 Task: Explore the Street View of the Hollywood Sign in Los Angeles.
Action: Mouse moved to (95, 55)
Screenshot: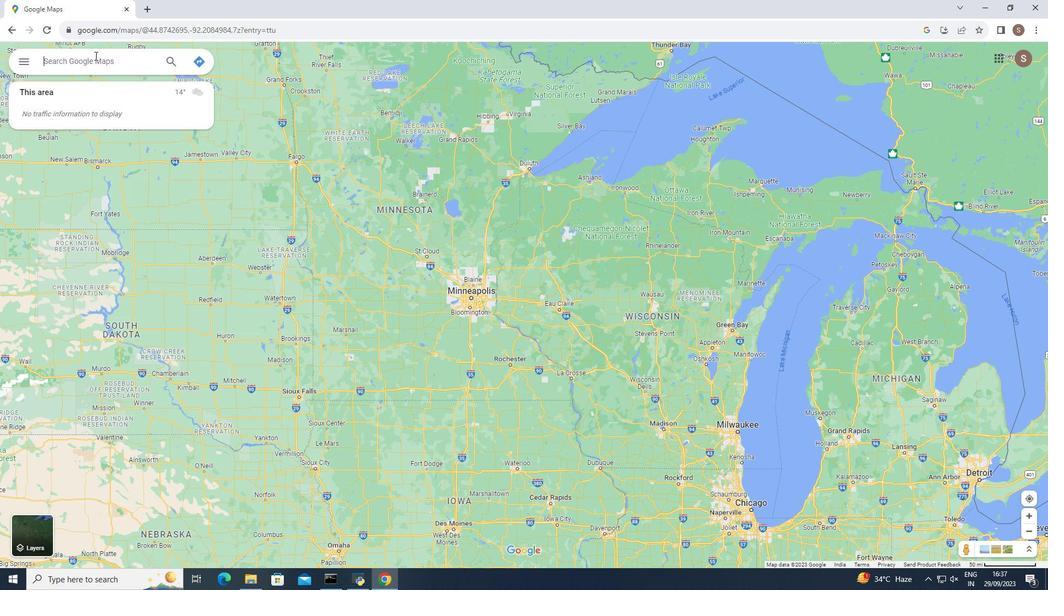 
Action: Mouse pressed left at (95, 55)
Screenshot: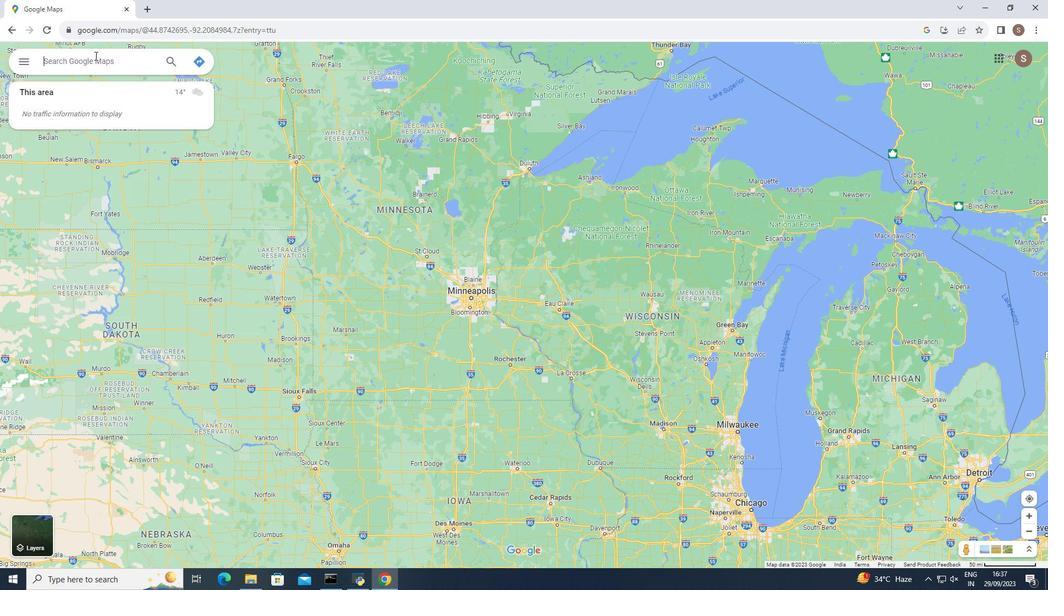 
Action: Mouse moved to (95, 55)
Screenshot: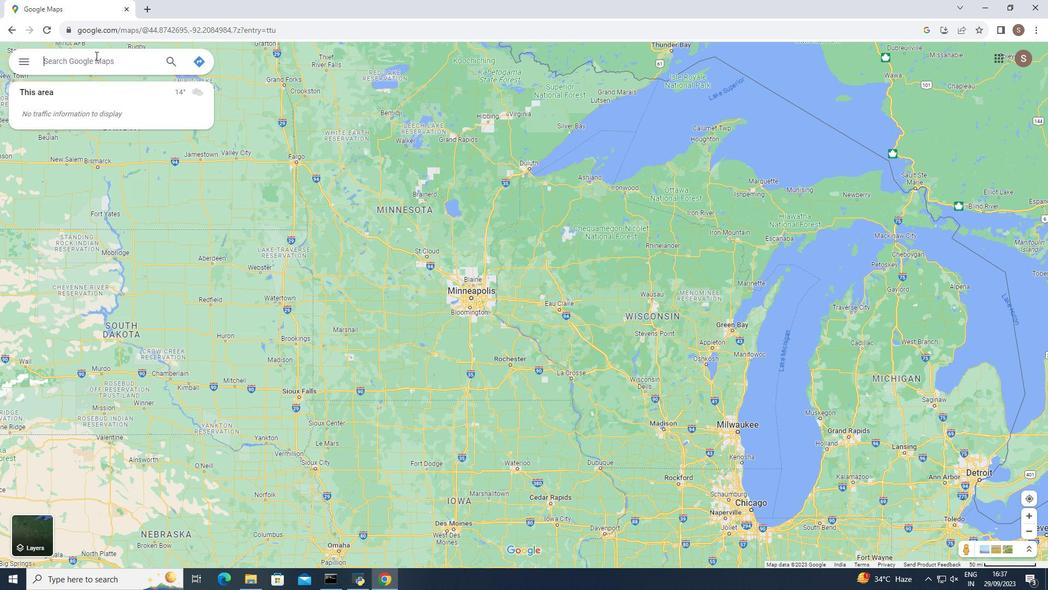 
Action: Key pressed lo<Key.backspace><Key.backspace>hollywood<Key.space>sign<Key.space>in<Key.space>los<Key.space>angeles
Screenshot: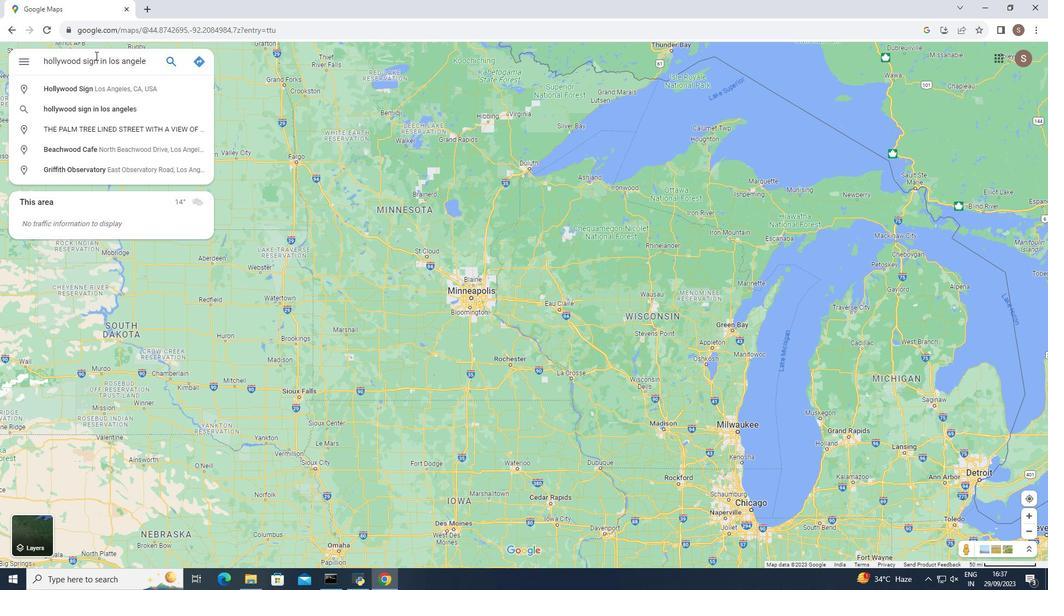
Action: Mouse moved to (120, 86)
Screenshot: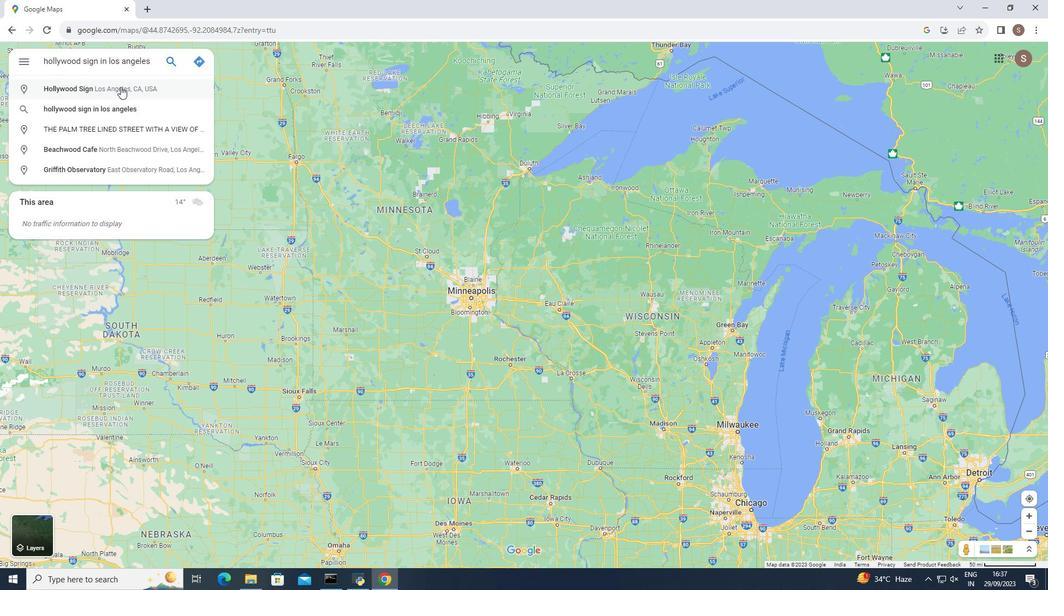 
Action: Mouse pressed left at (120, 86)
Screenshot: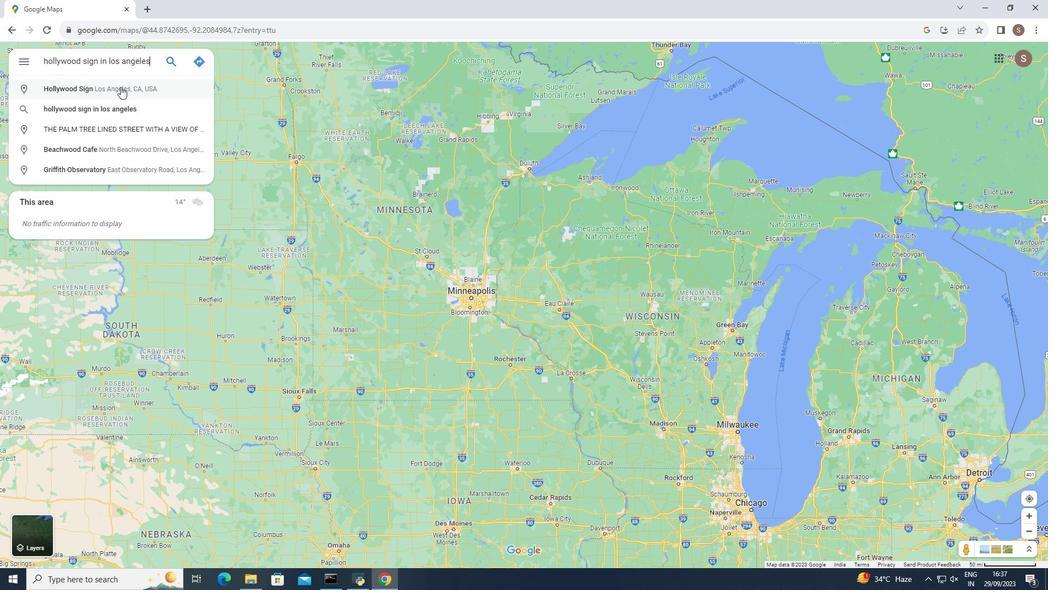
Action: Mouse moved to (254, 532)
Screenshot: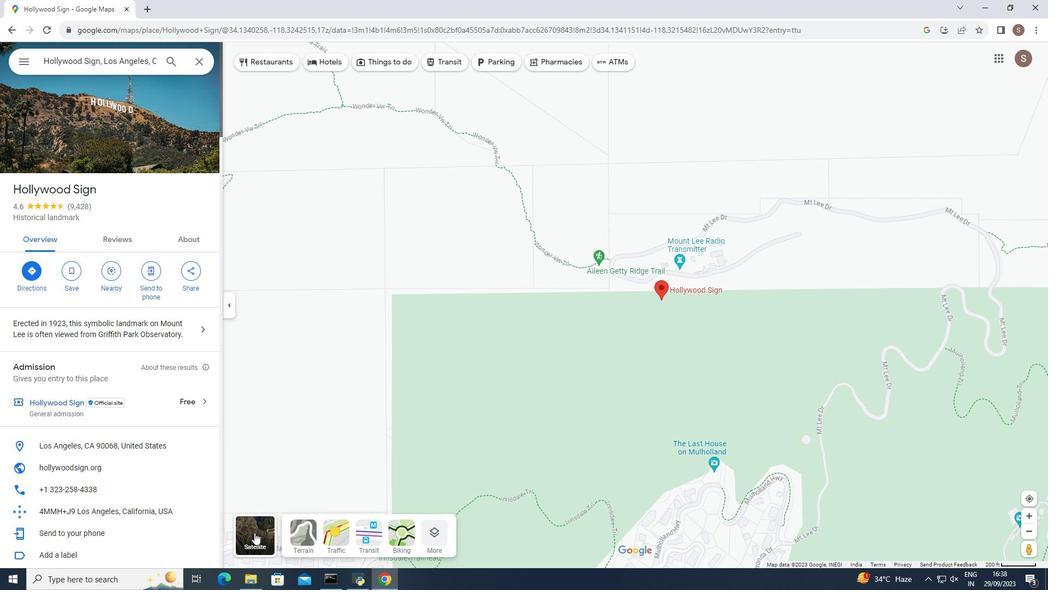 
Action: Mouse pressed left at (254, 532)
Screenshot: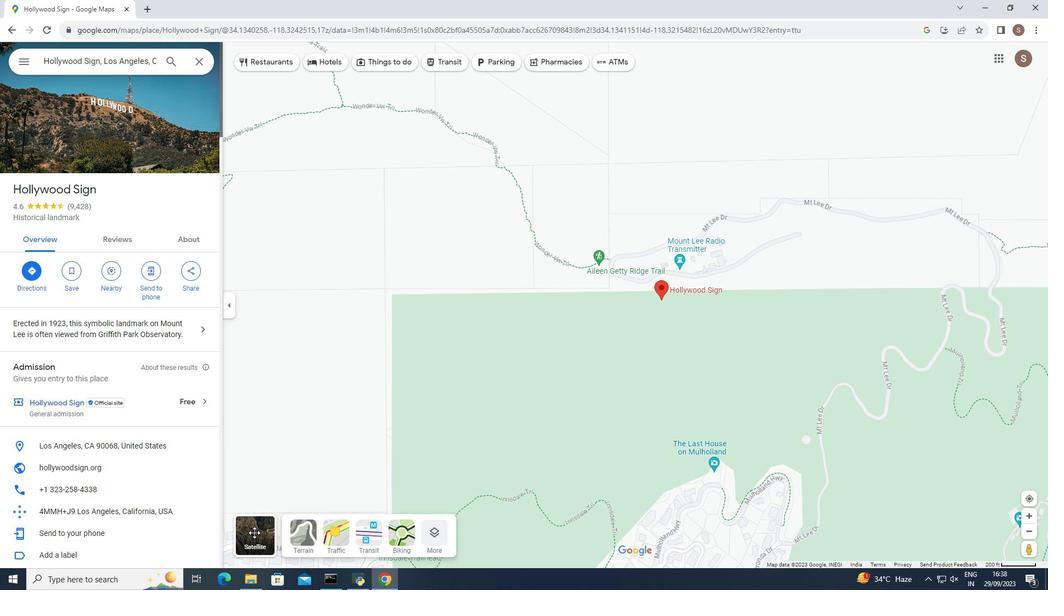 
Action: Mouse moved to (434, 531)
Screenshot: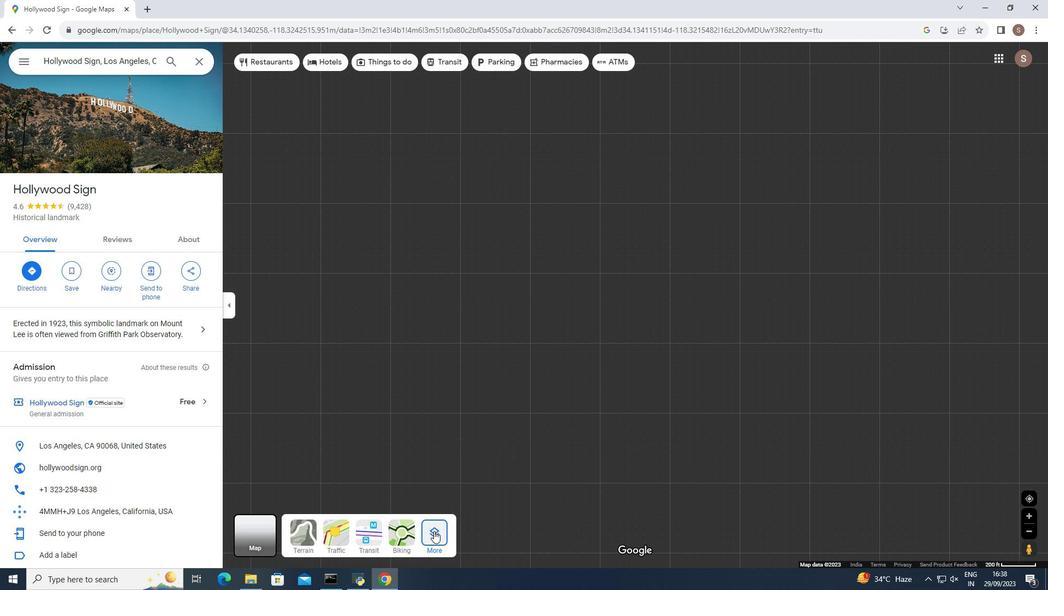 
Action: Mouse pressed left at (434, 531)
Screenshot: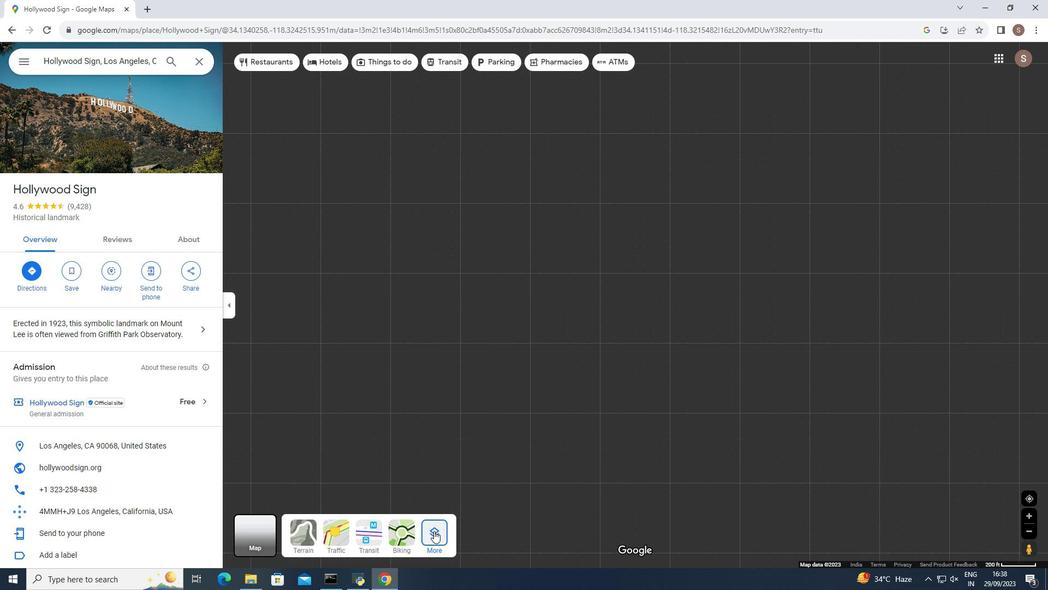 
Action: Mouse moved to (307, 305)
Screenshot: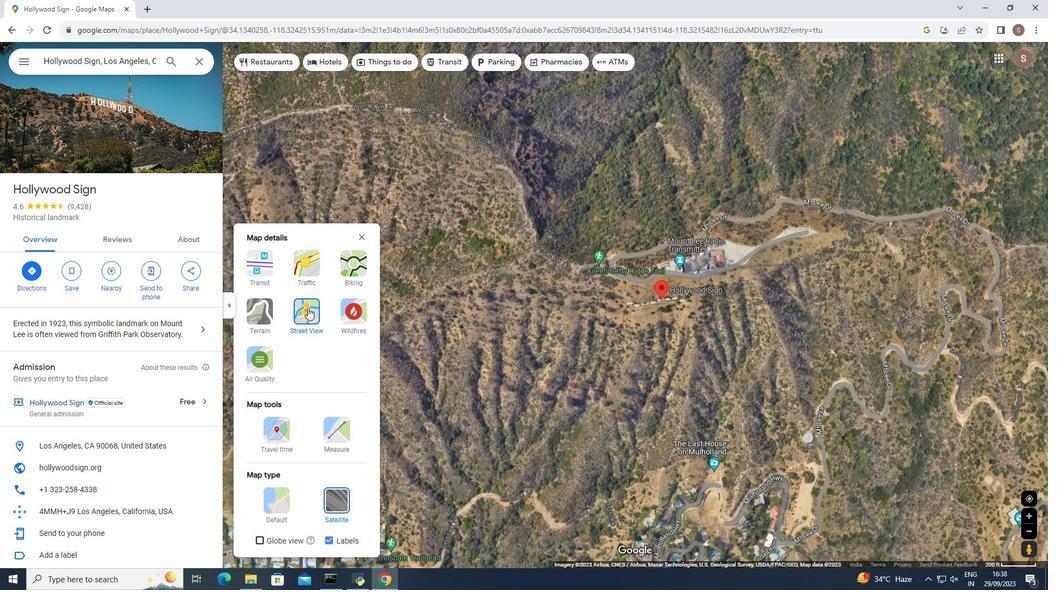 
Action: Mouse pressed left at (307, 305)
Screenshot: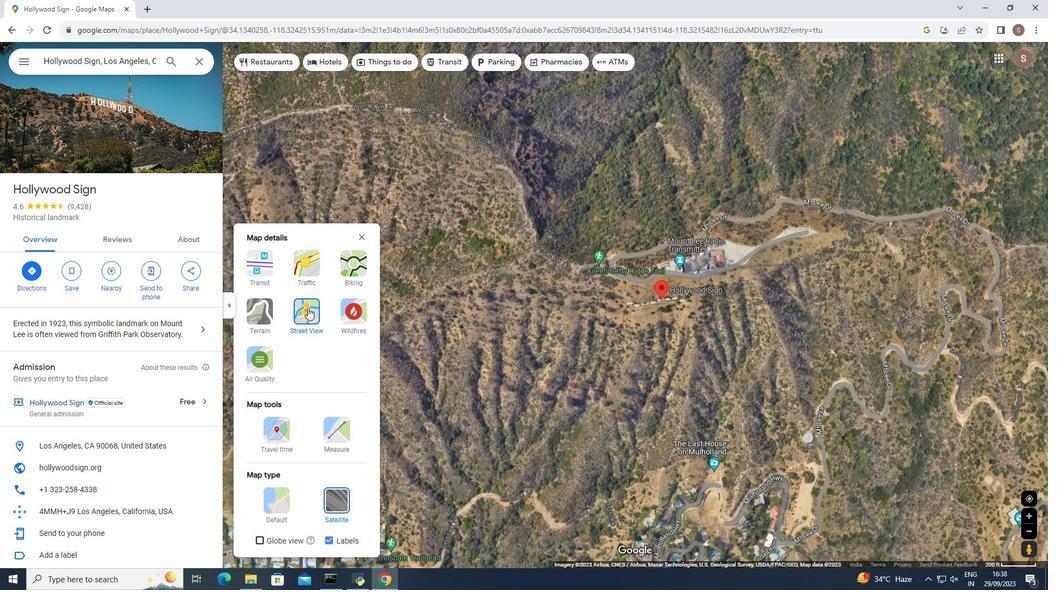 
Action: Mouse moved to (310, 307)
Screenshot: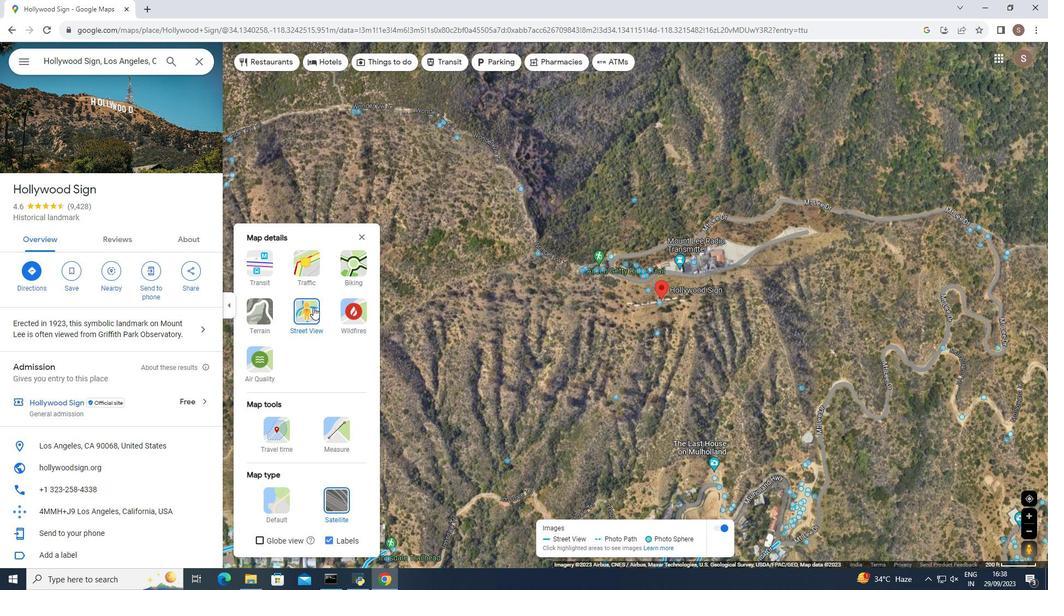 
Action: Mouse pressed left at (310, 307)
Screenshot: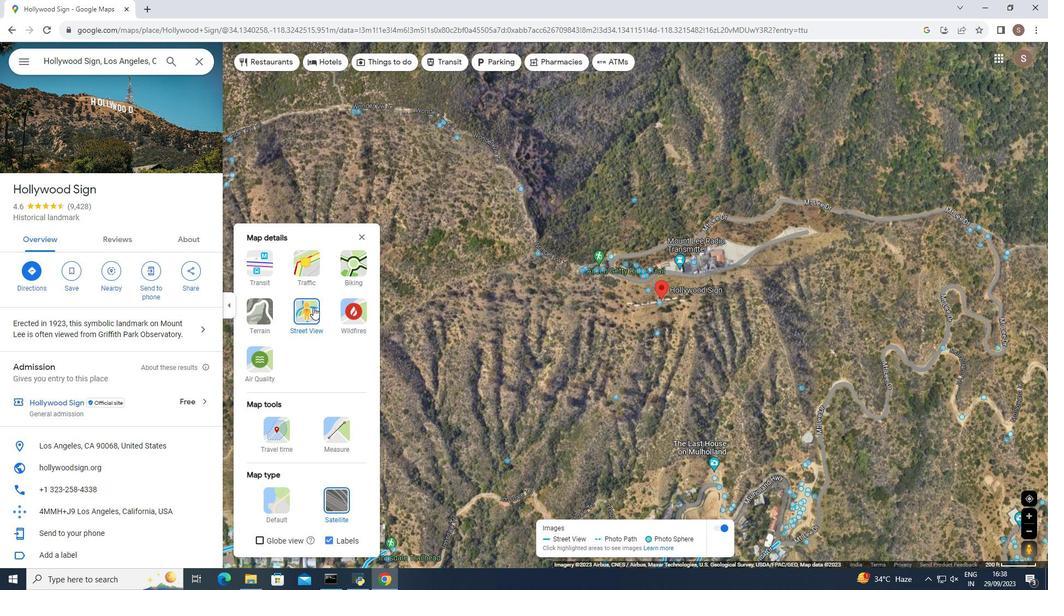 
Action: Mouse moved to (307, 311)
Screenshot: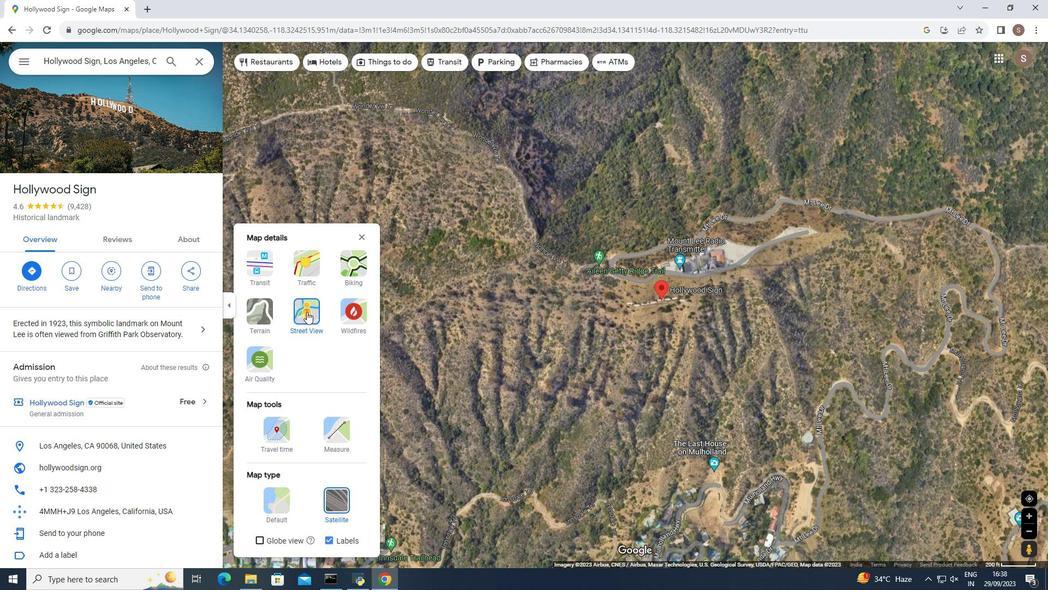 
Action: Mouse pressed left at (307, 311)
Screenshot: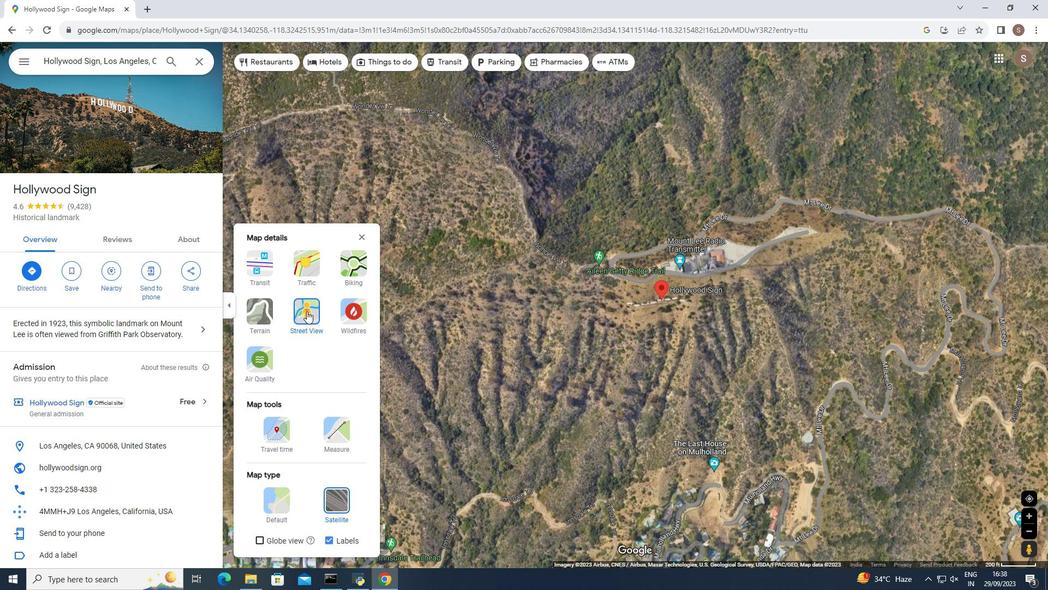 
Action: Mouse pressed left at (307, 311)
Screenshot: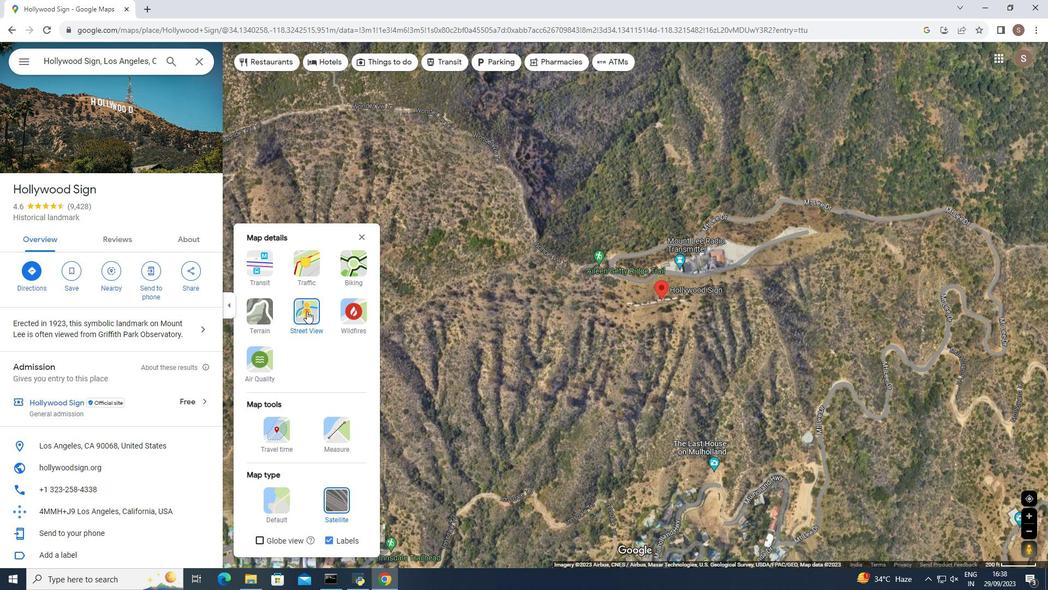 
Action: Mouse moved to (359, 233)
Screenshot: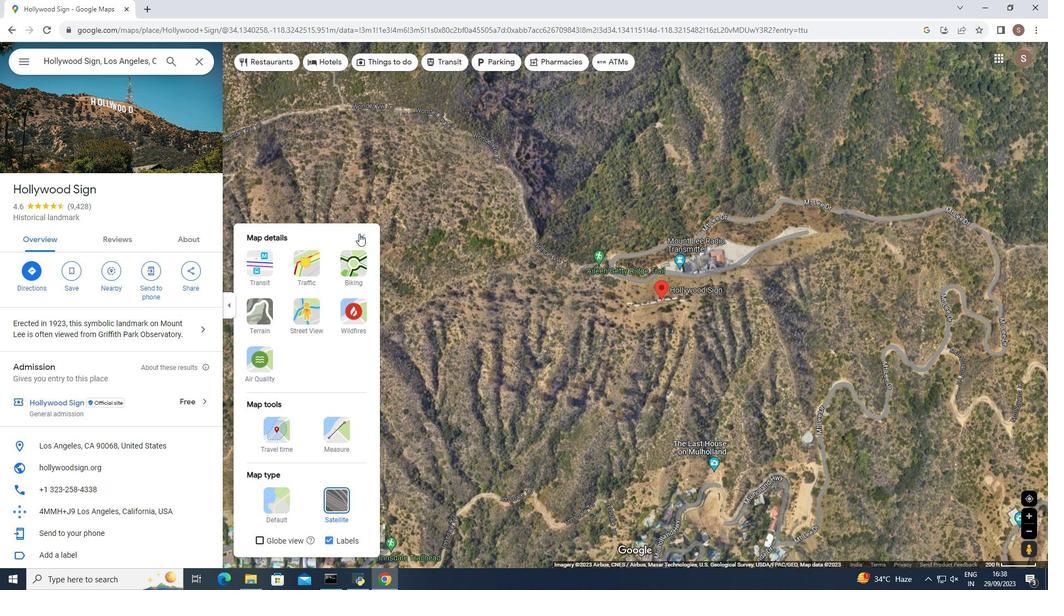 
Action: Mouse pressed left at (359, 233)
Screenshot: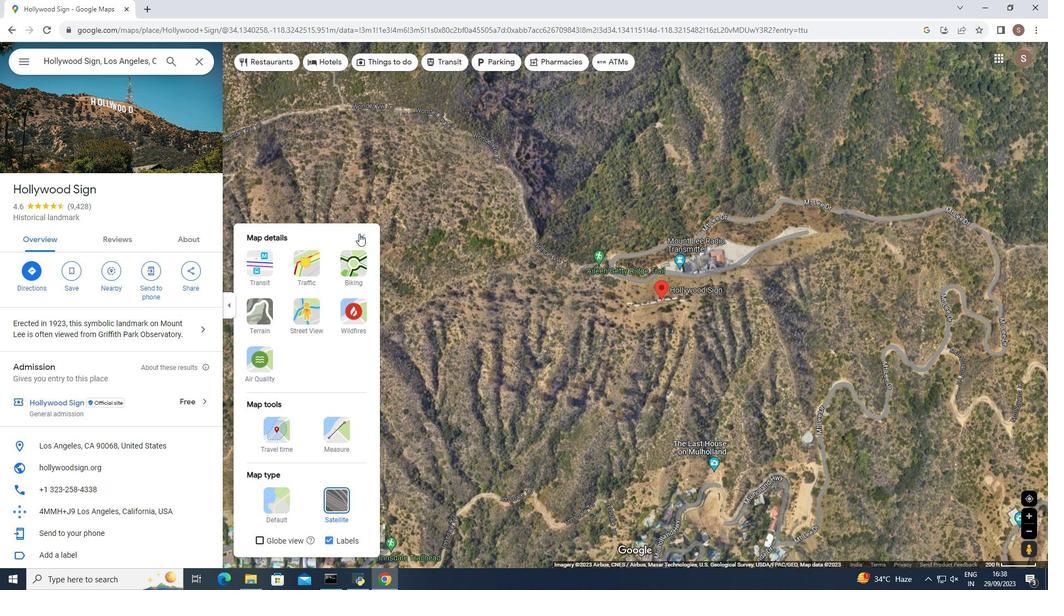 
Action: Mouse moved to (262, 529)
Screenshot: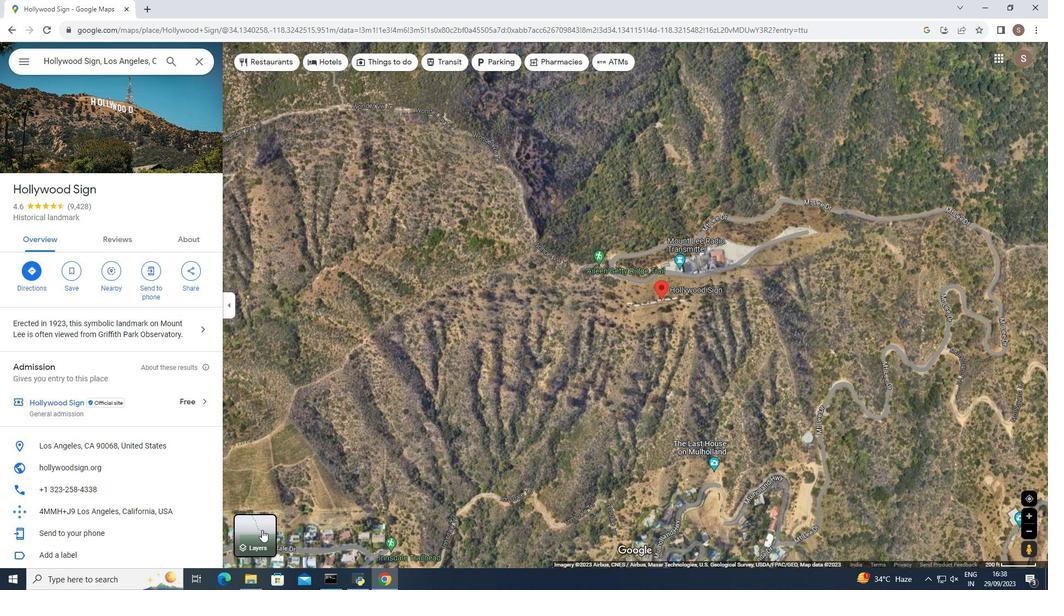 
Action: Mouse pressed left at (262, 529)
Screenshot: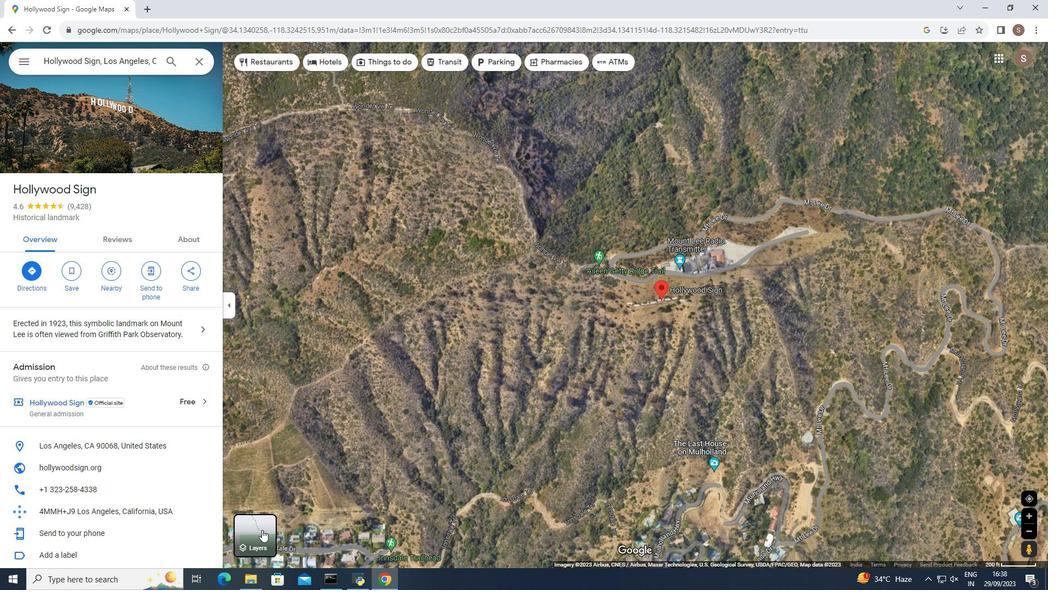 
Action: Mouse moved to (432, 532)
Screenshot: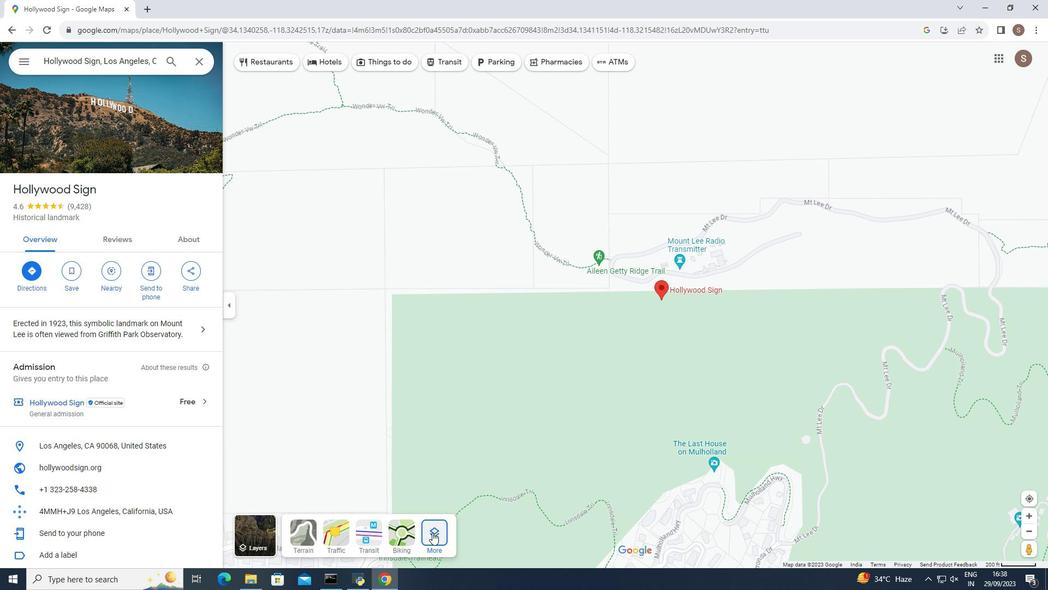 
Action: Mouse pressed left at (432, 532)
Screenshot: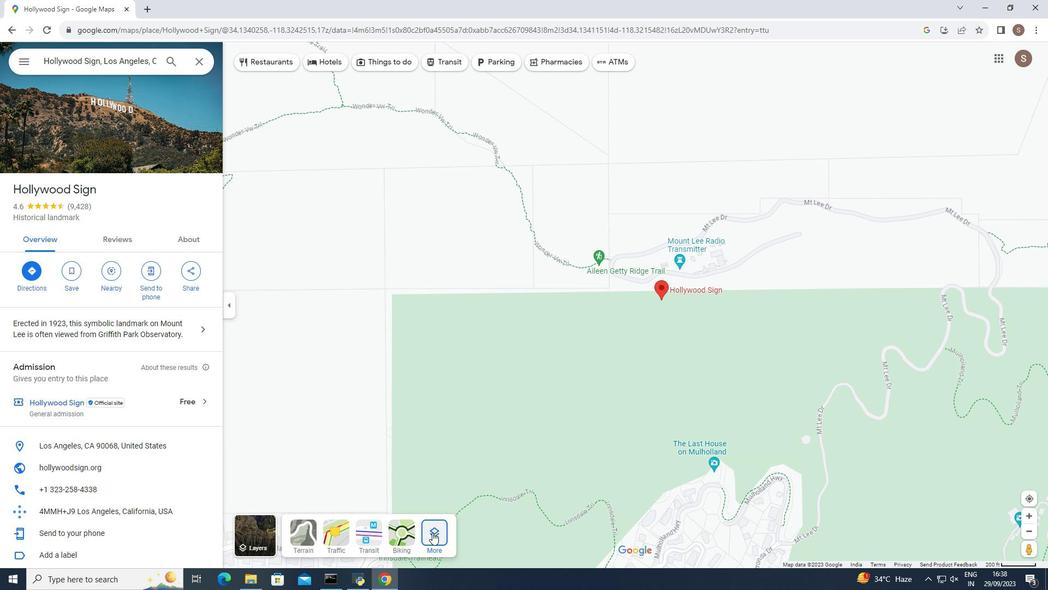 
Action: Mouse moved to (309, 314)
Screenshot: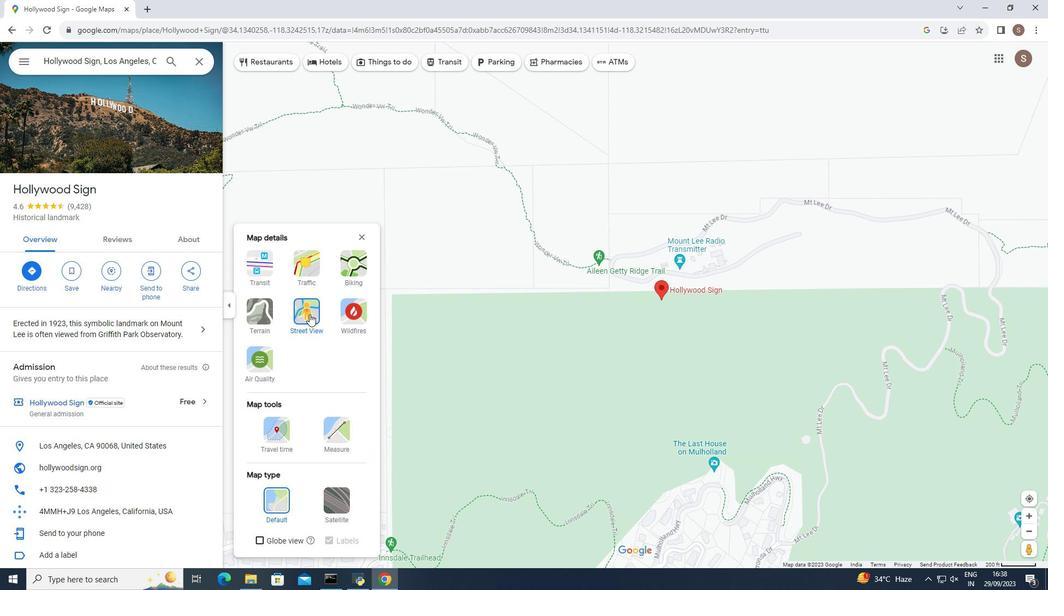 
Action: Mouse pressed left at (309, 314)
Screenshot: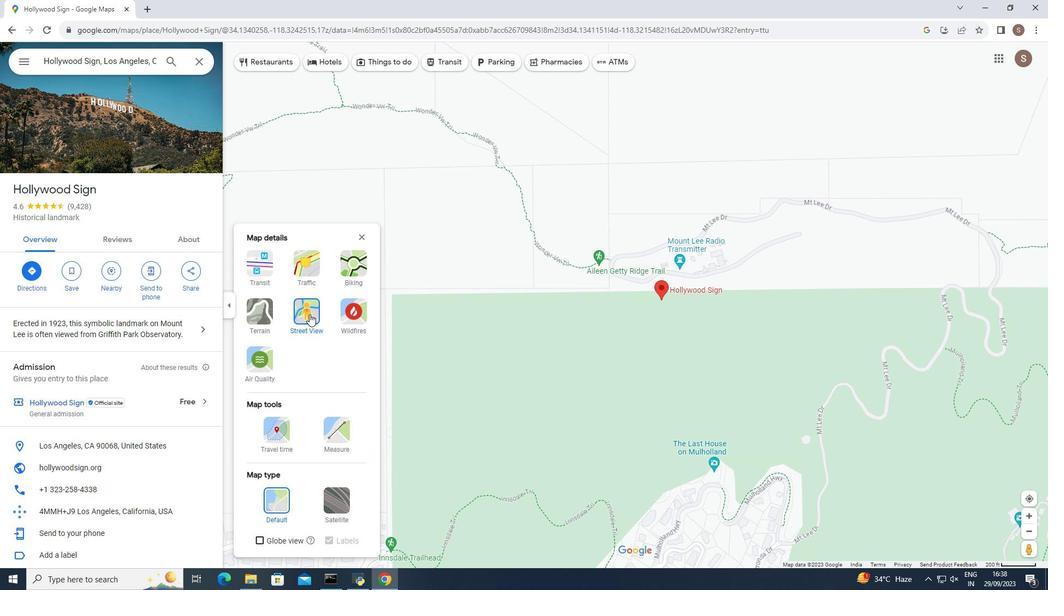 
Action: Mouse moved to (625, 300)
Screenshot: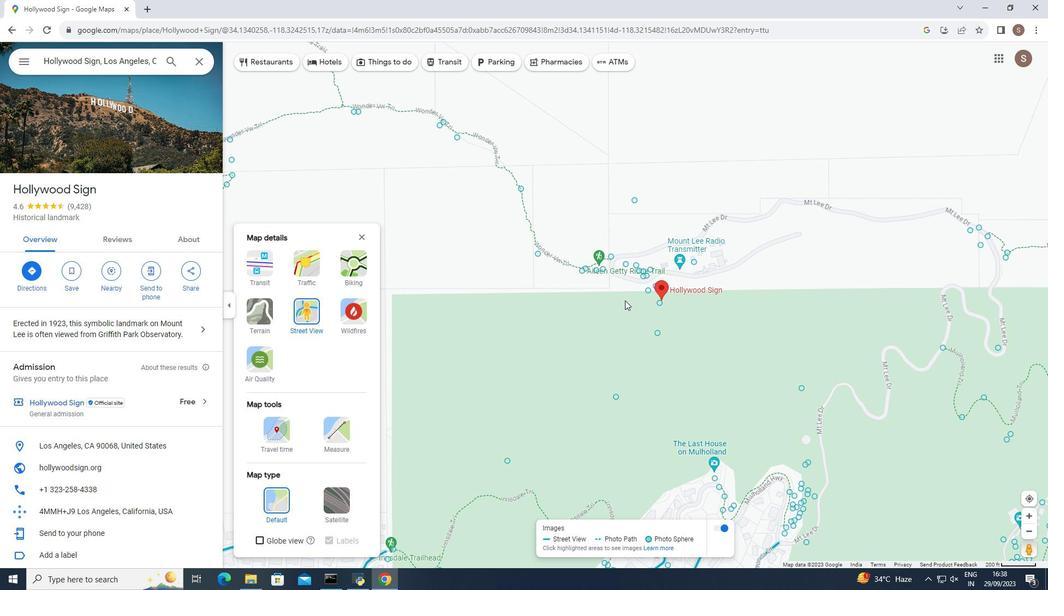 
Action: Mouse scrolled (625, 299) with delta (0, 0)
Screenshot: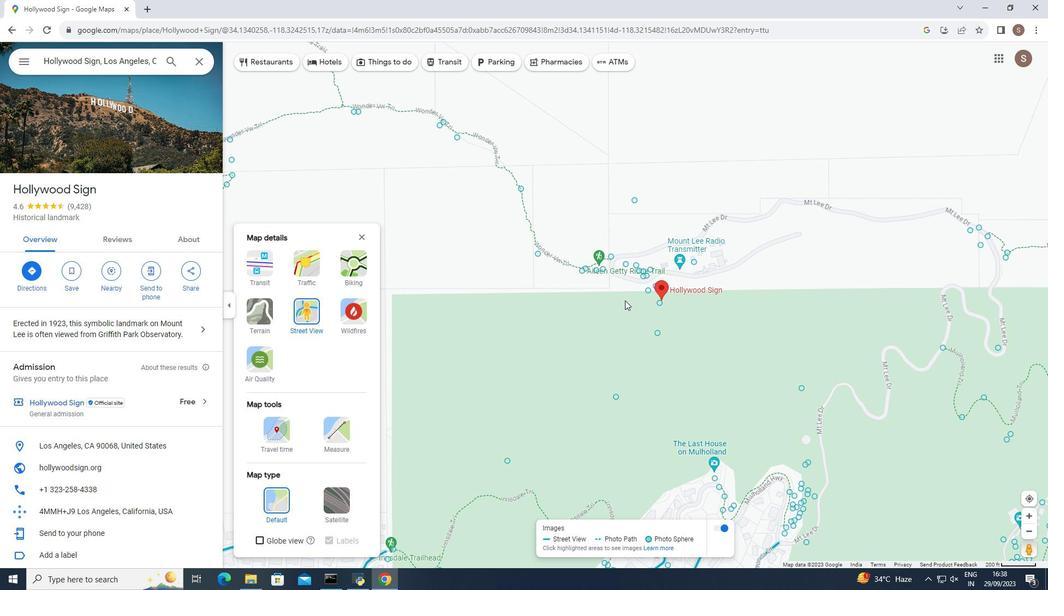 
Action: Mouse moved to (625, 300)
Screenshot: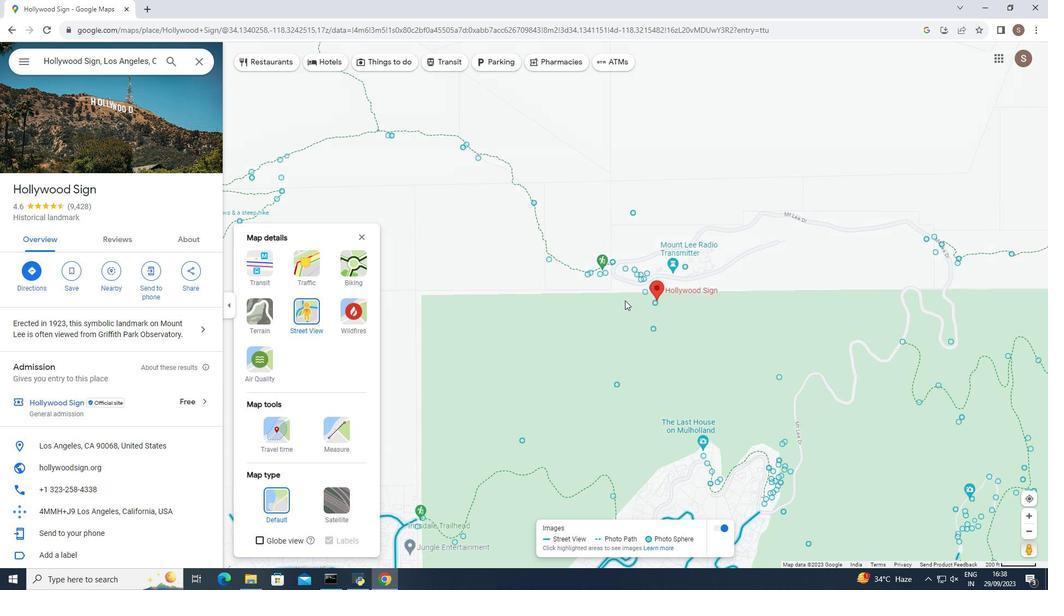 
Action: Mouse scrolled (625, 299) with delta (0, 0)
Screenshot: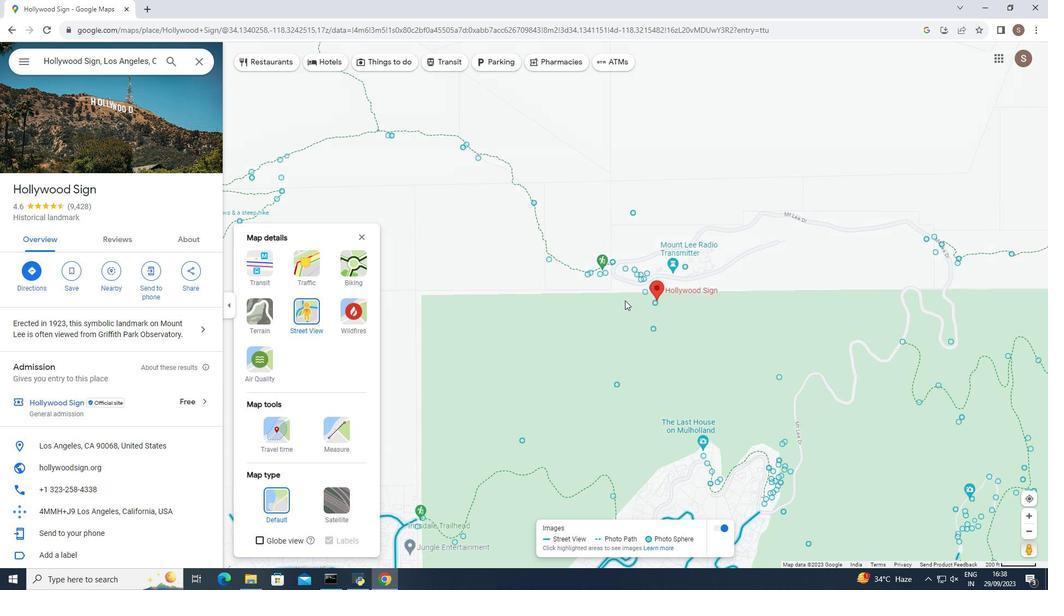 
Action: Mouse moved to (625, 300)
Screenshot: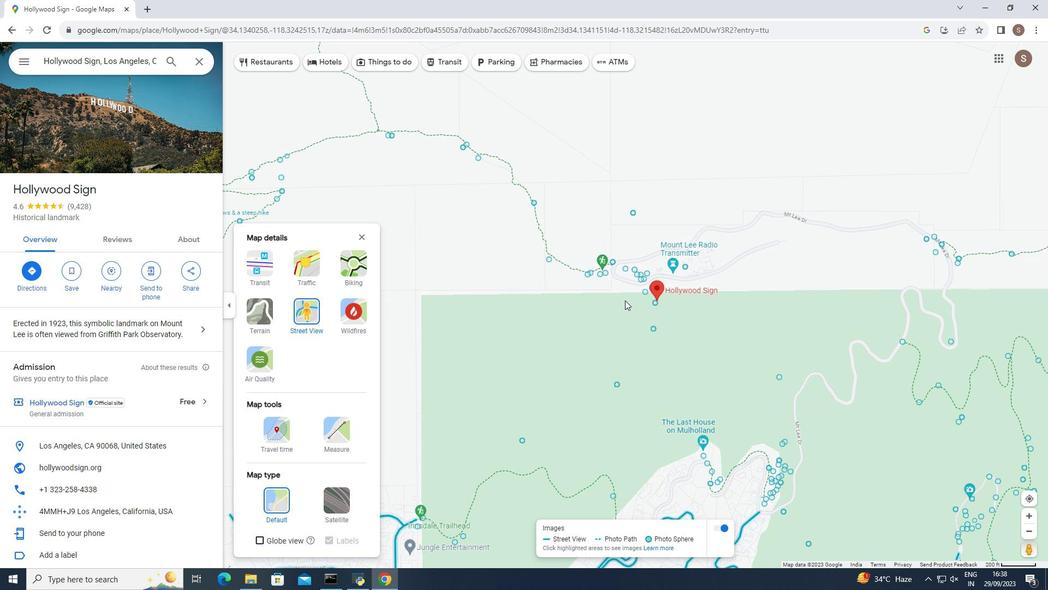 
Action: Mouse scrolled (625, 299) with delta (0, 0)
Screenshot: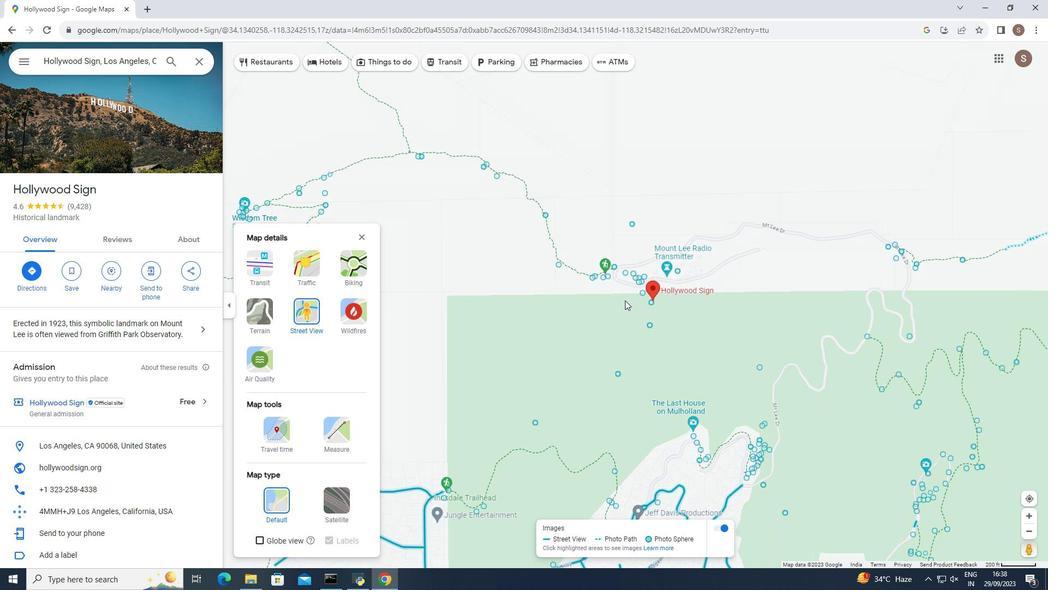 
Action: Mouse moved to (624, 301)
Screenshot: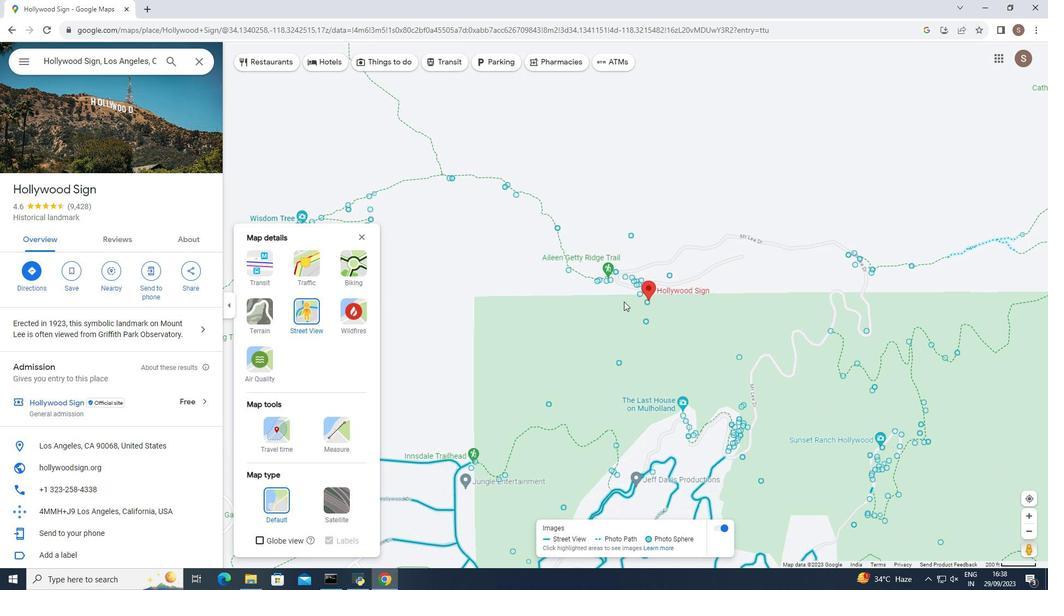 
Action: Mouse scrolled (624, 301) with delta (0, 0)
Screenshot: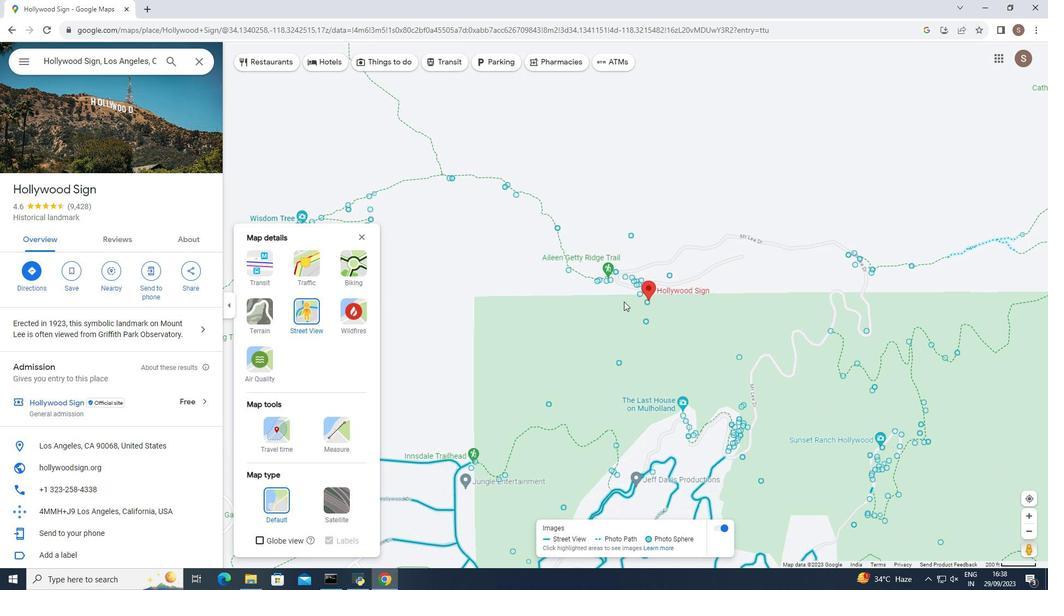 
Action: Mouse moved to (623, 301)
Screenshot: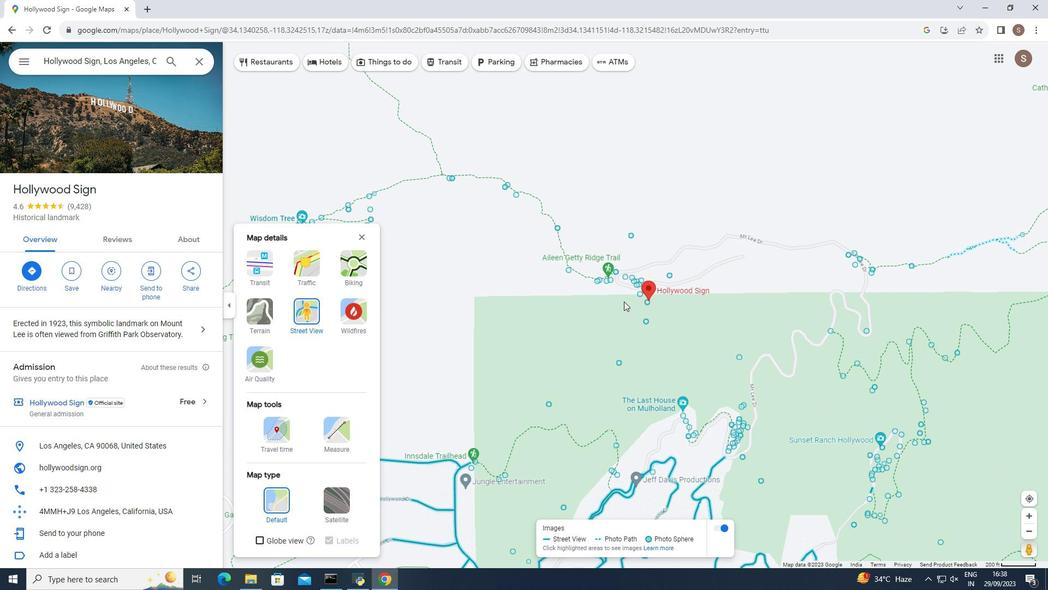 
Action: Mouse scrolled (623, 301) with delta (0, 0)
Screenshot: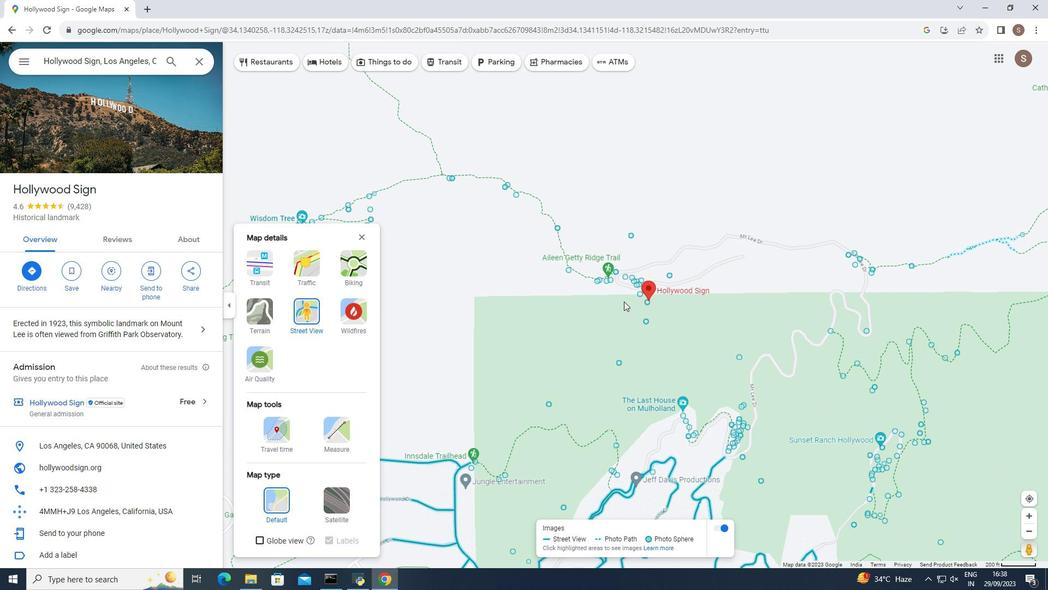 
Action: Mouse moved to (623, 301)
Screenshot: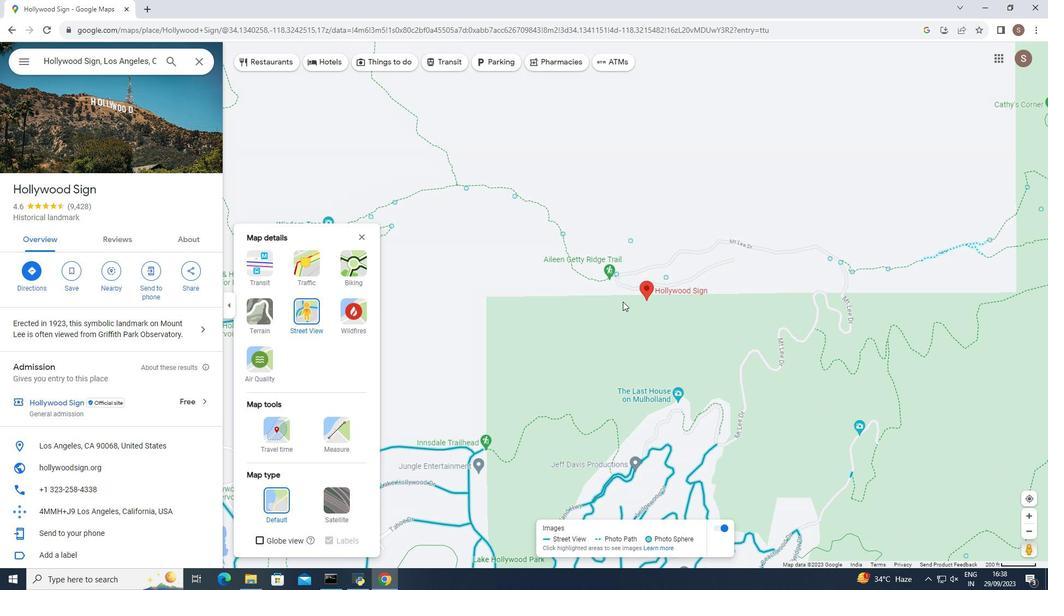 
Action: Mouse scrolled (623, 301) with delta (0, 0)
Screenshot: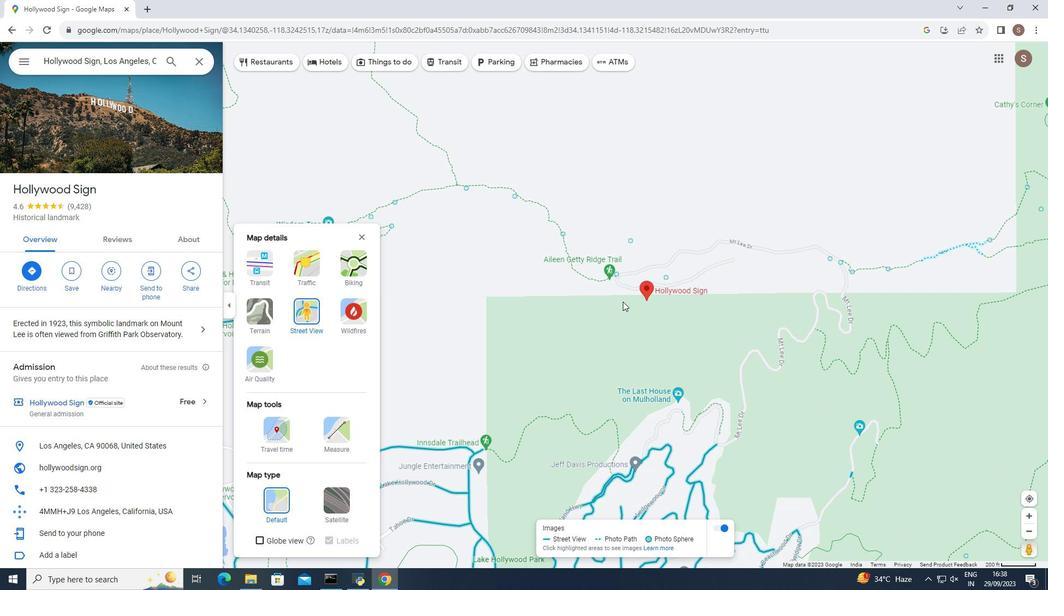 
Action: Mouse moved to (621, 301)
Screenshot: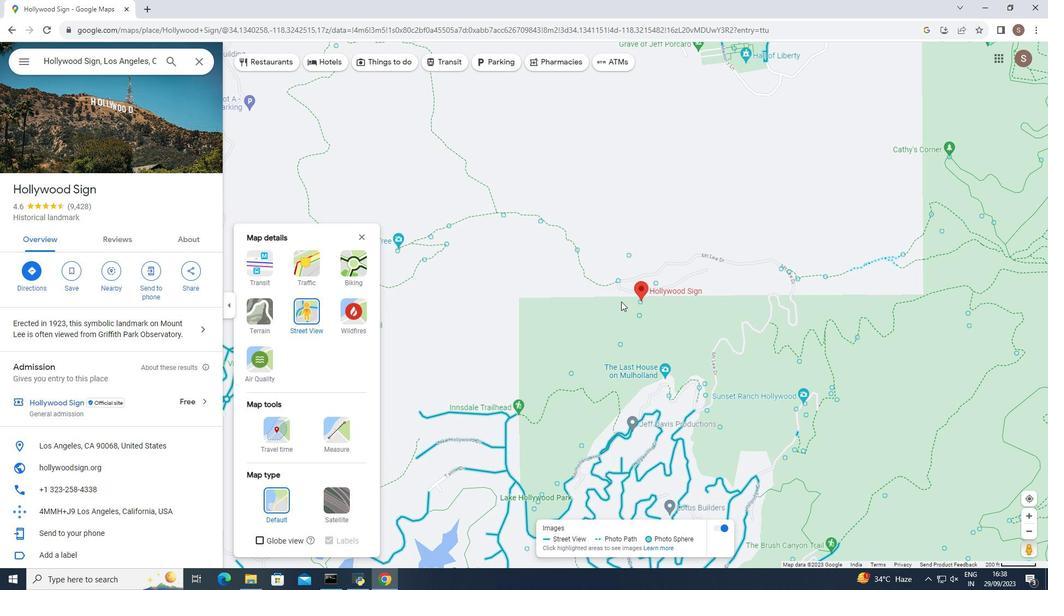 
Action: Mouse scrolled (621, 301) with delta (0, 0)
Screenshot: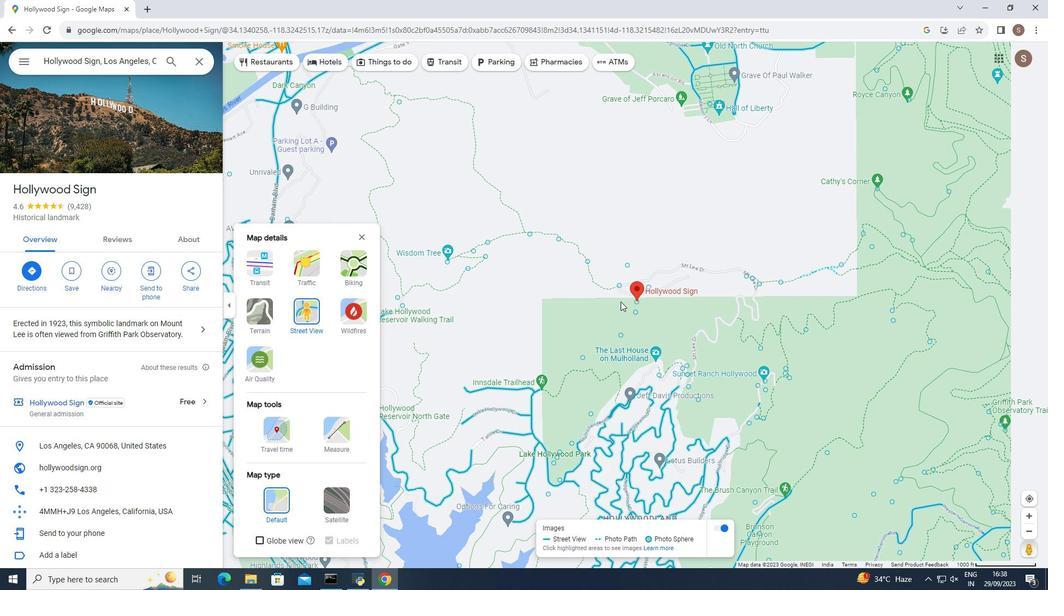 
Action: Mouse scrolled (621, 301) with delta (0, 0)
Screenshot: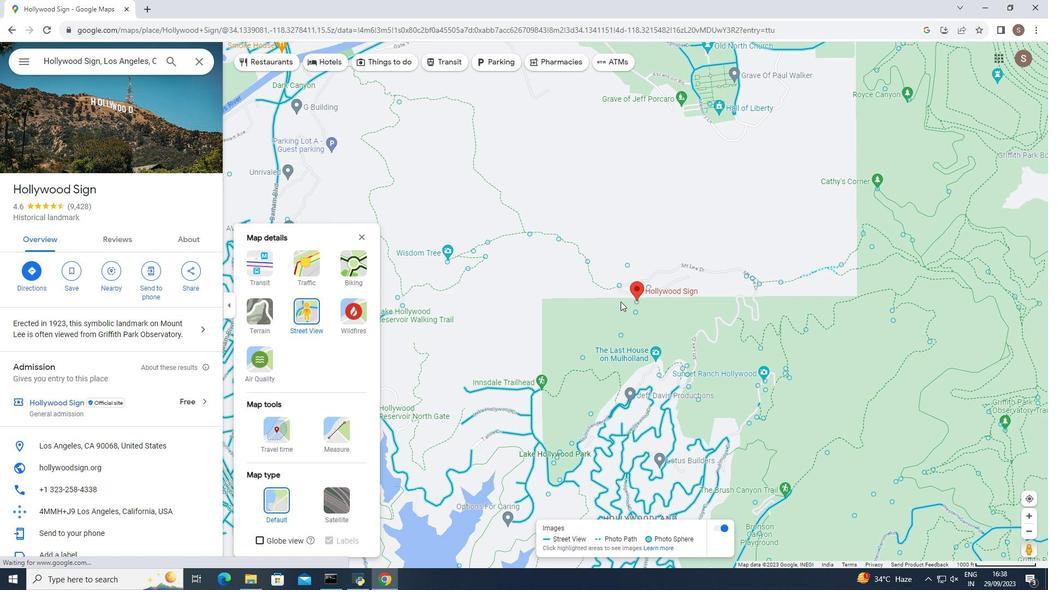 
Action: Mouse scrolled (621, 301) with delta (0, 0)
Screenshot: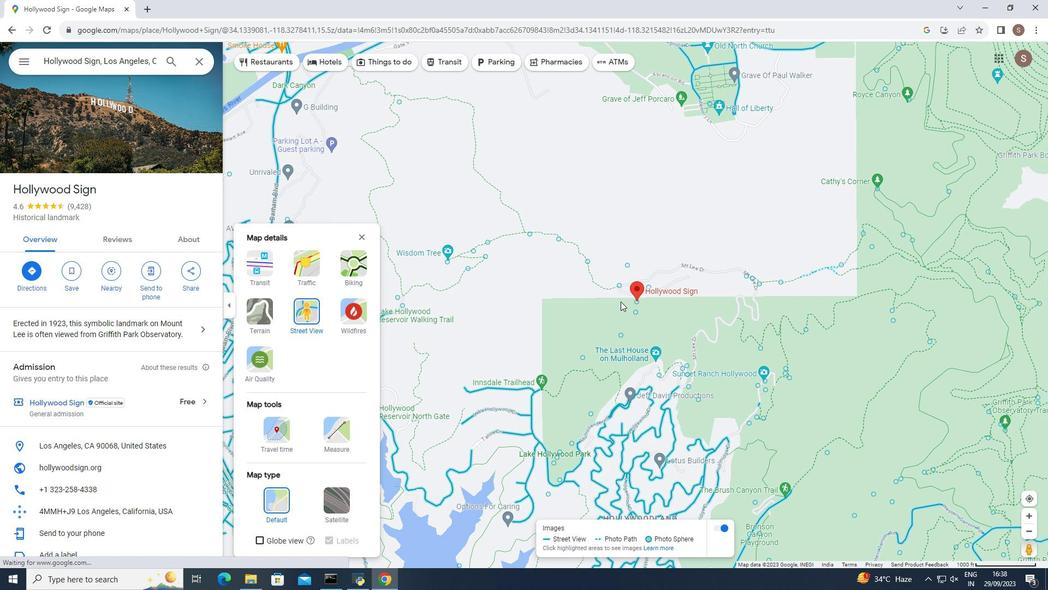 
Action: Mouse scrolled (621, 301) with delta (0, 0)
Screenshot: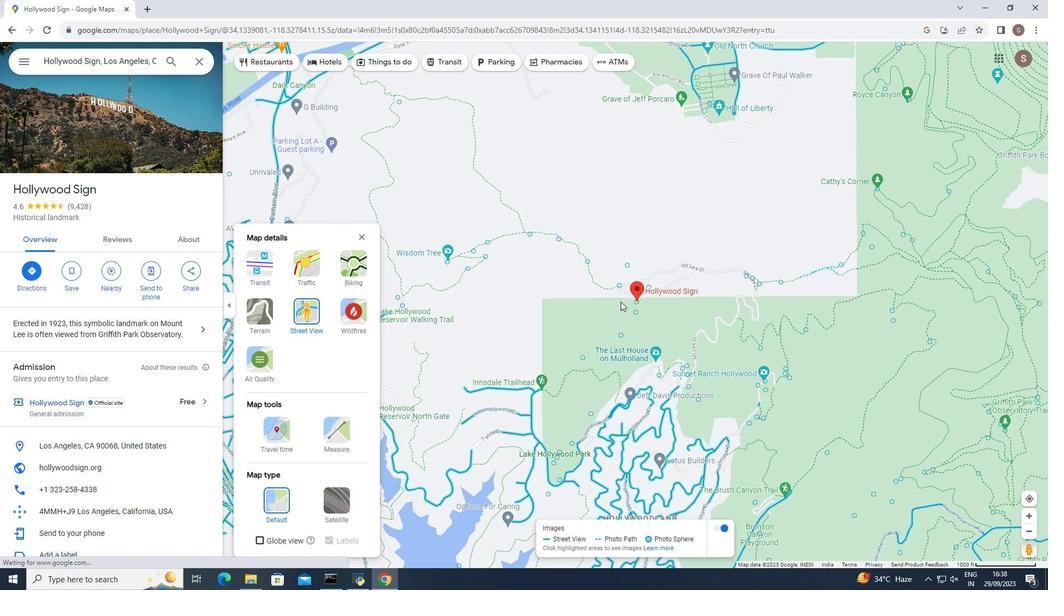 
Action: Mouse moved to (620, 301)
Screenshot: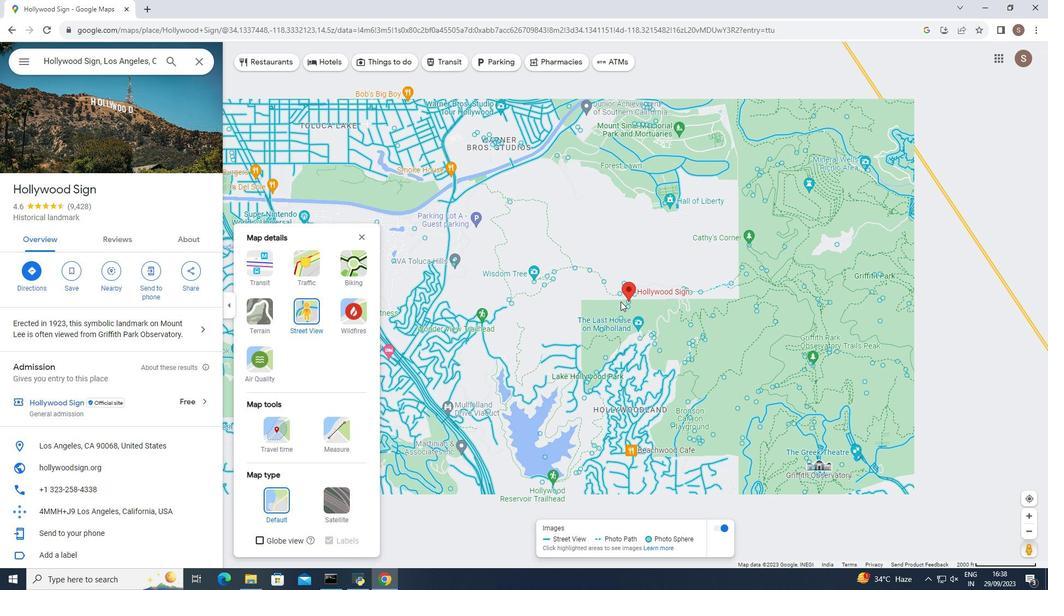 
Action: Mouse scrolled (620, 301) with delta (0, 0)
Screenshot: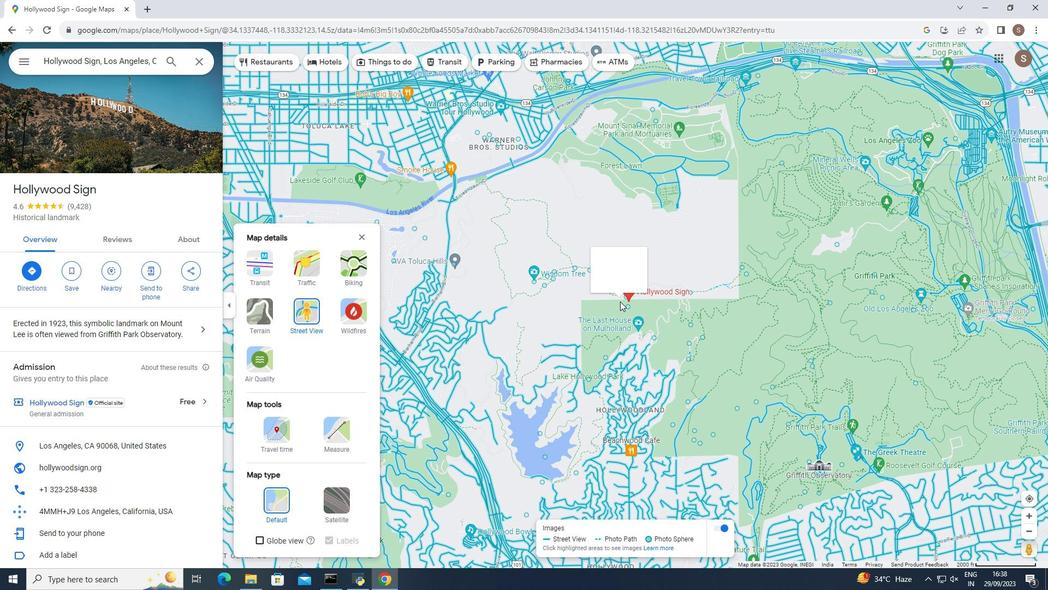 
Action: Mouse scrolled (620, 301) with delta (0, 0)
Screenshot: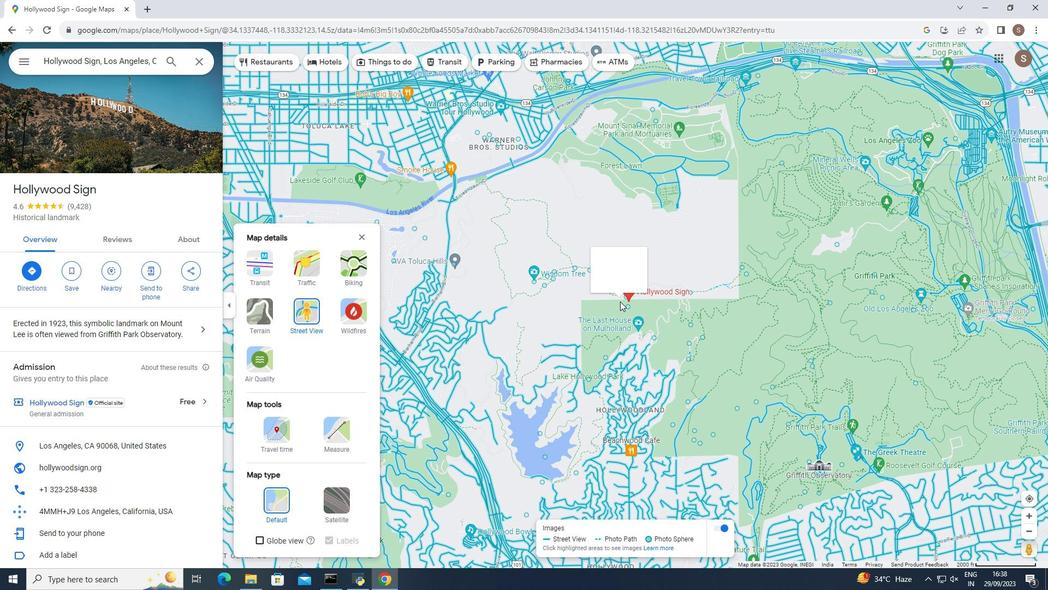 
Action: Mouse moved to (620, 301)
Screenshot: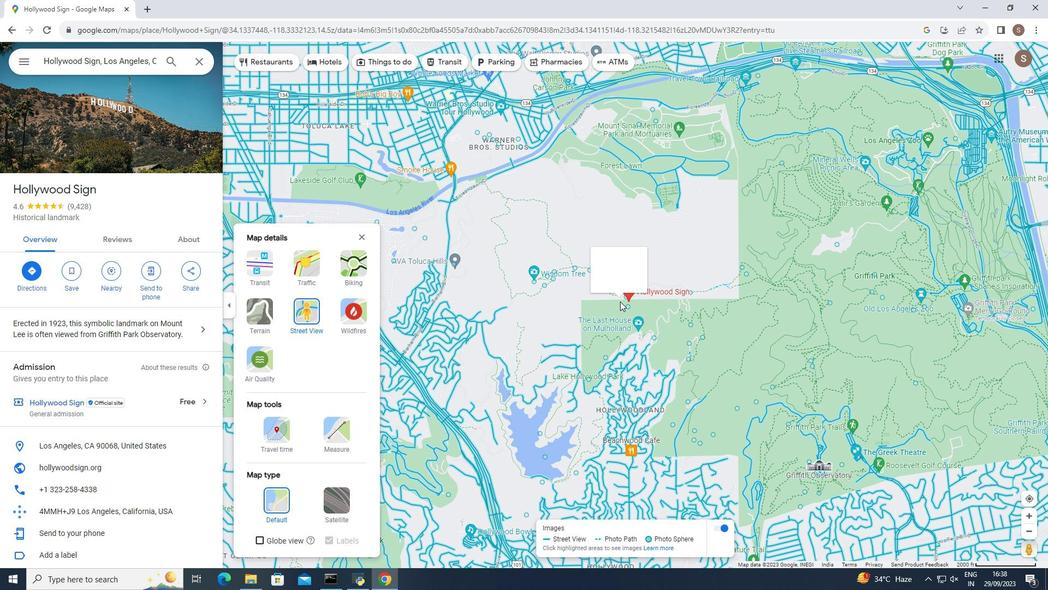
Action: Mouse scrolled (620, 301) with delta (0, 0)
Screenshot: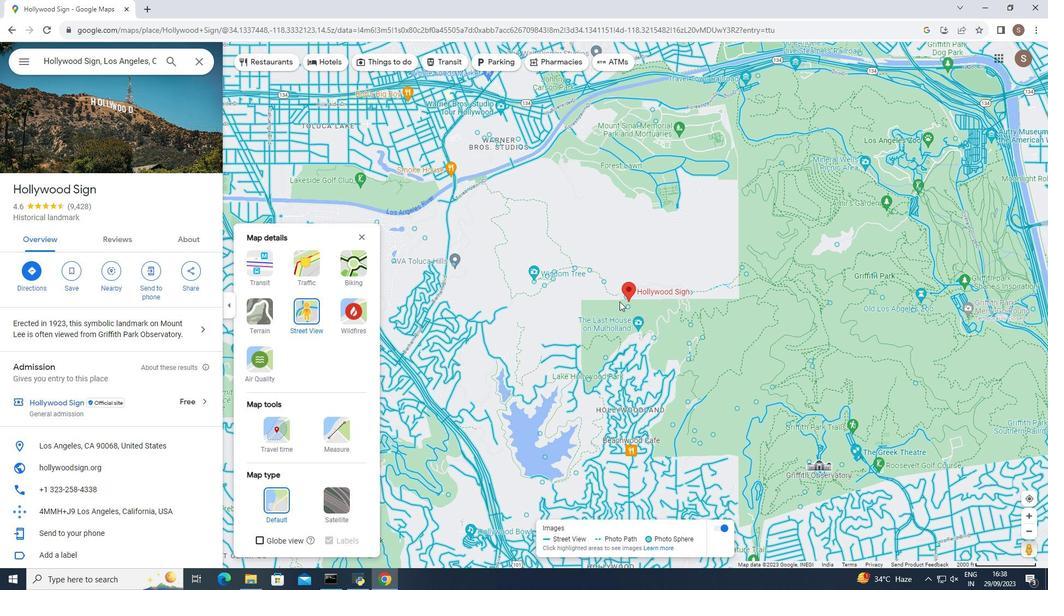 
Action: Mouse scrolled (620, 302) with delta (0, 0)
Screenshot: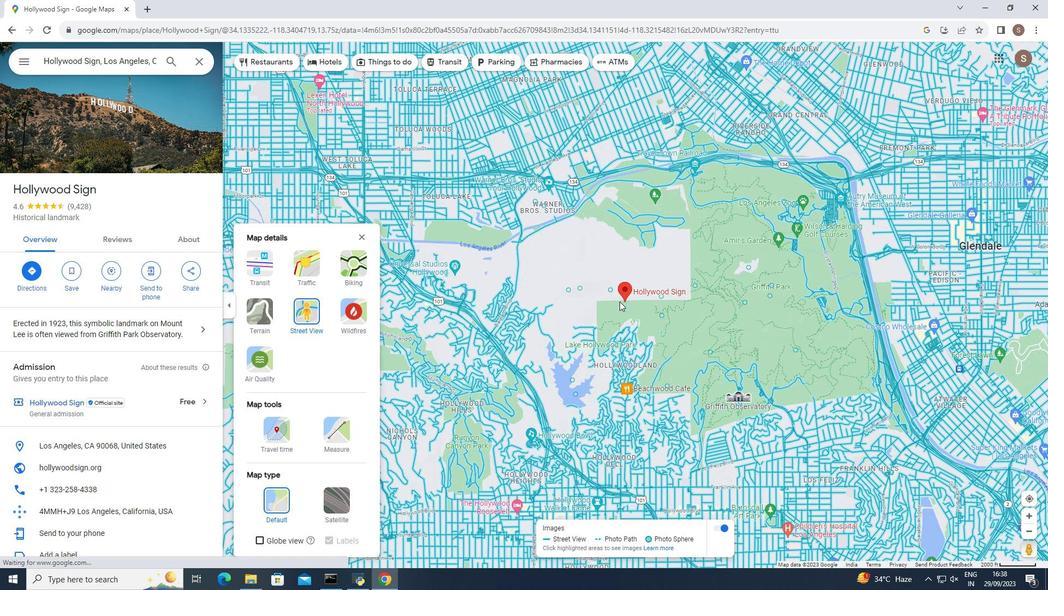 
Action: Mouse scrolled (620, 302) with delta (0, 0)
Screenshot: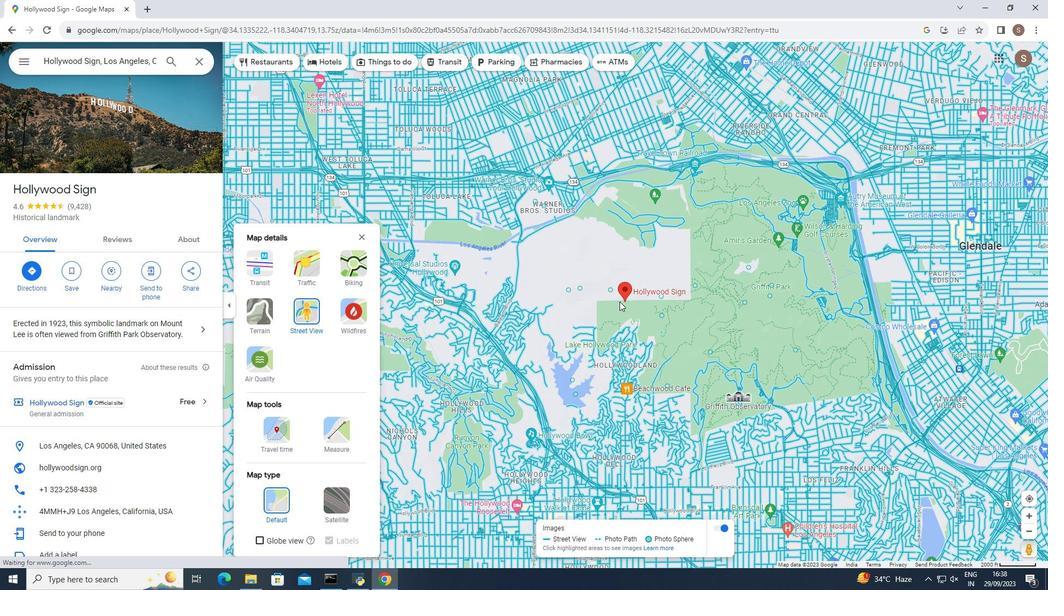 
Action: Mouse scrolled (620, 302) with delta (0, 0)
Screenshot: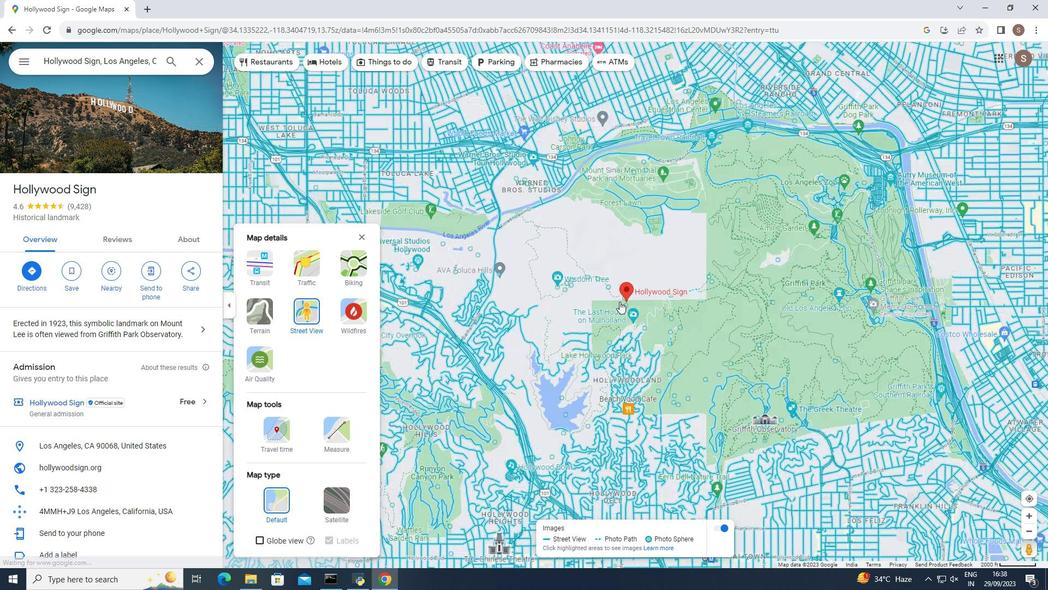 
Action: Mouse scrolled (620, 302) with delta (0, 0)
Screenshot: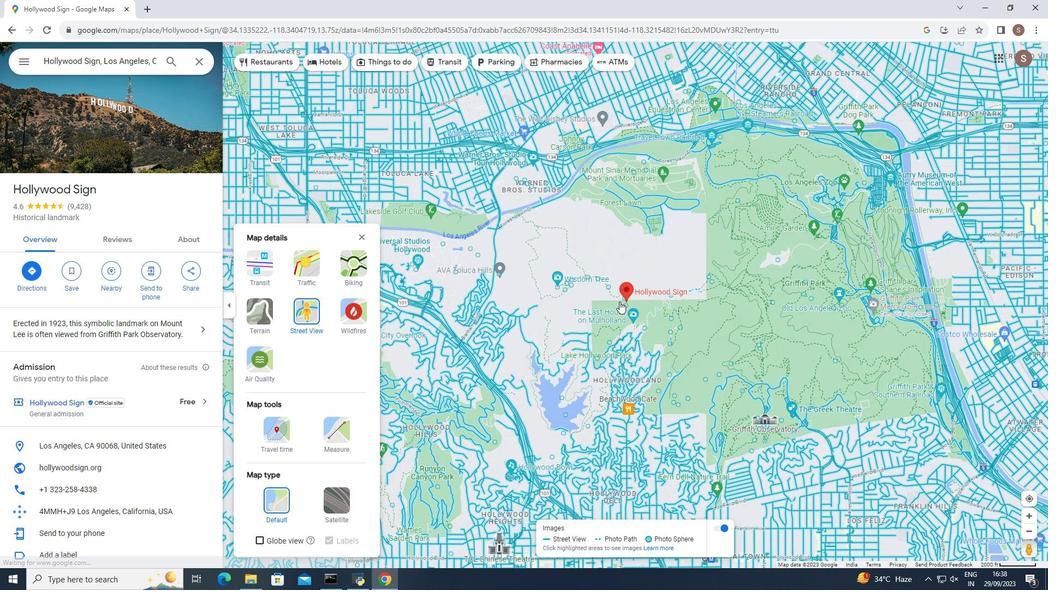 
Action: Mouse scrolled (620, 302) with delta (0, 0)
Screenshot: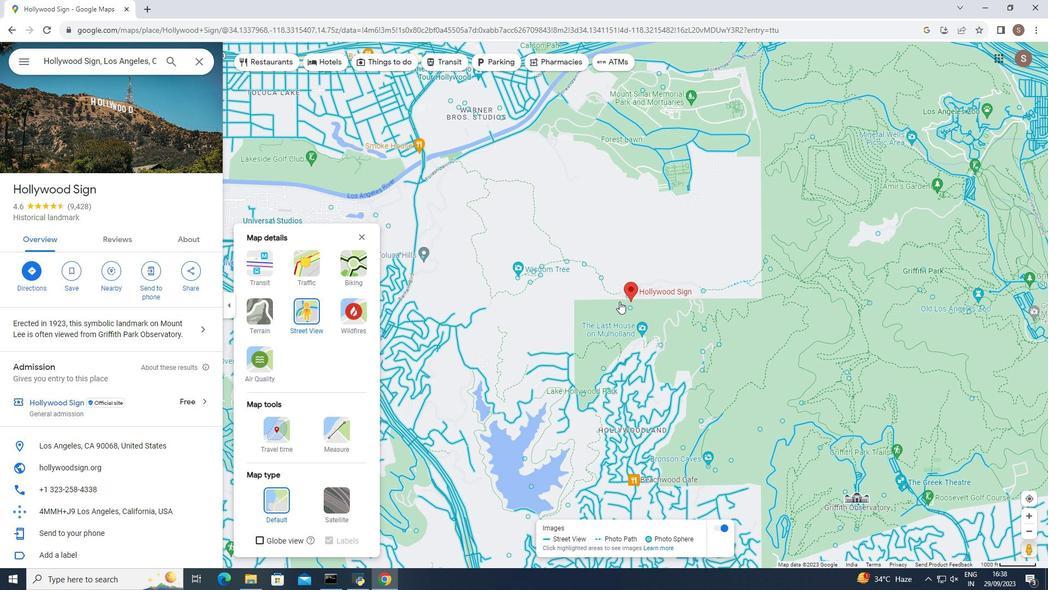 
Action: Mouse scrolled (620, 302) with delta (0, 0)
Screenshot: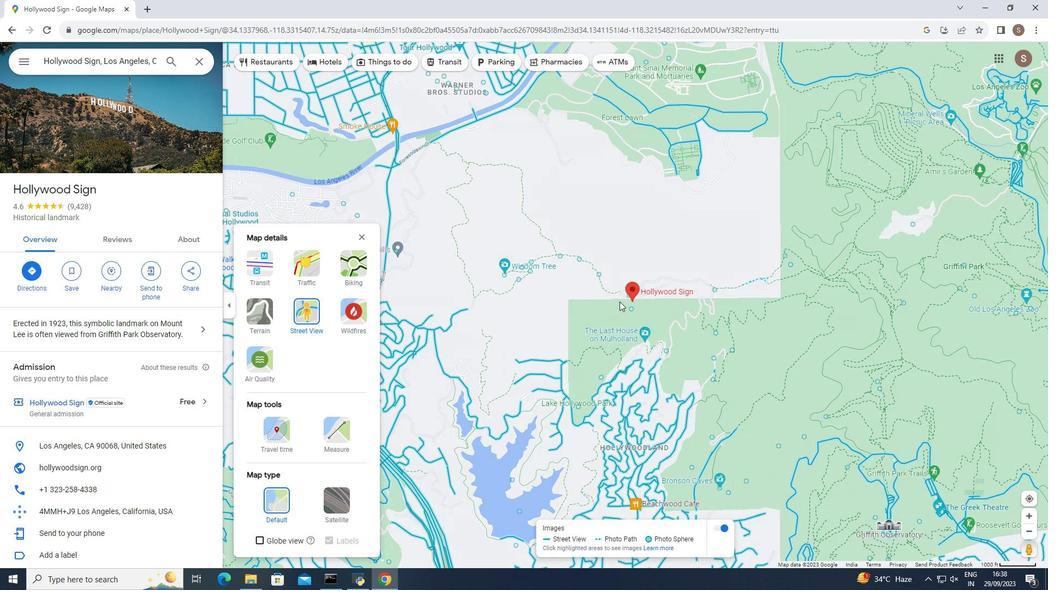 
Action: Mouse moved to (620, 301)
Screenshot: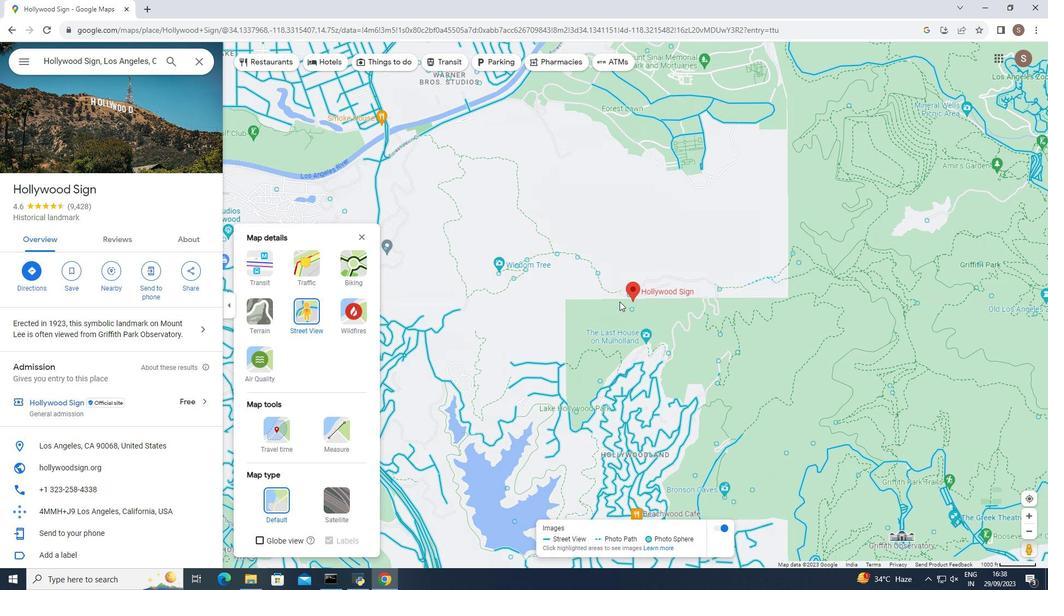 
Action: Mouse scrolled (620, 302) with delta (0, 0)
Screenshot: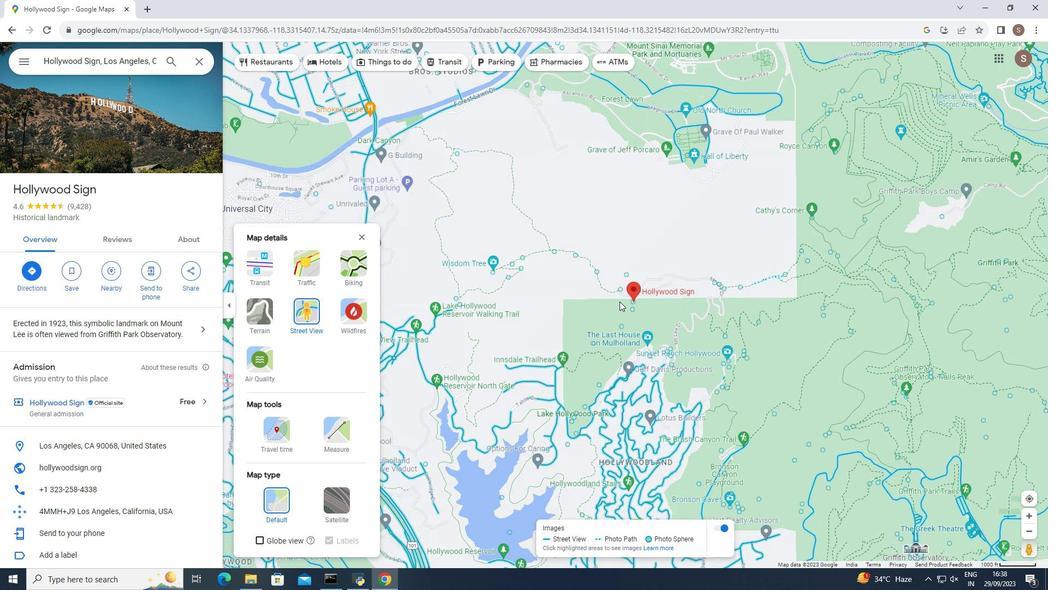 
Action: Mouse moved to (677, 325)
Screenshot: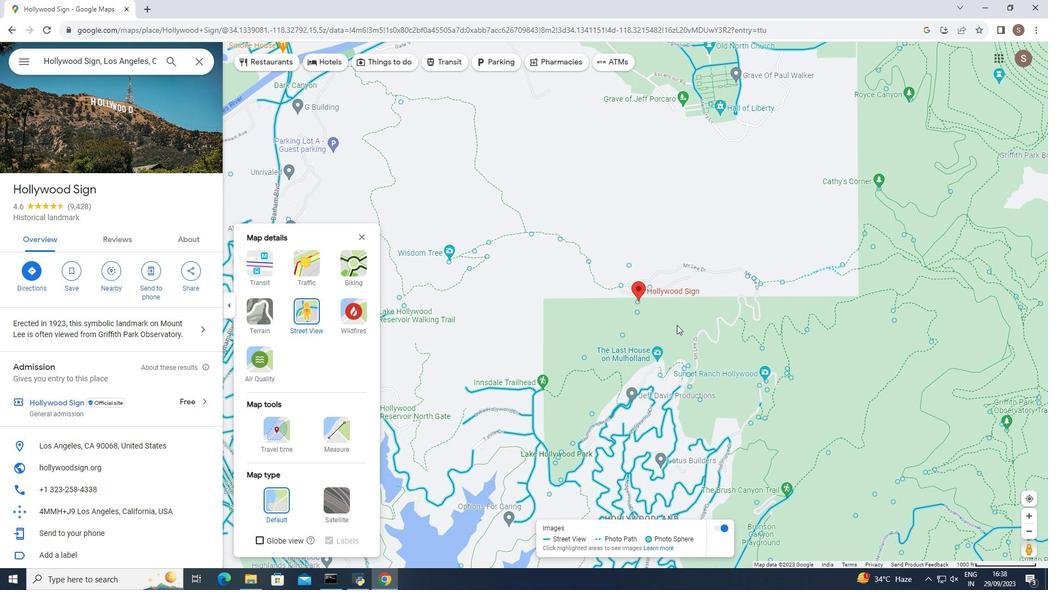 
Action: Mouse scrolled (677, 325) with delta (0, 0)
Screenshot: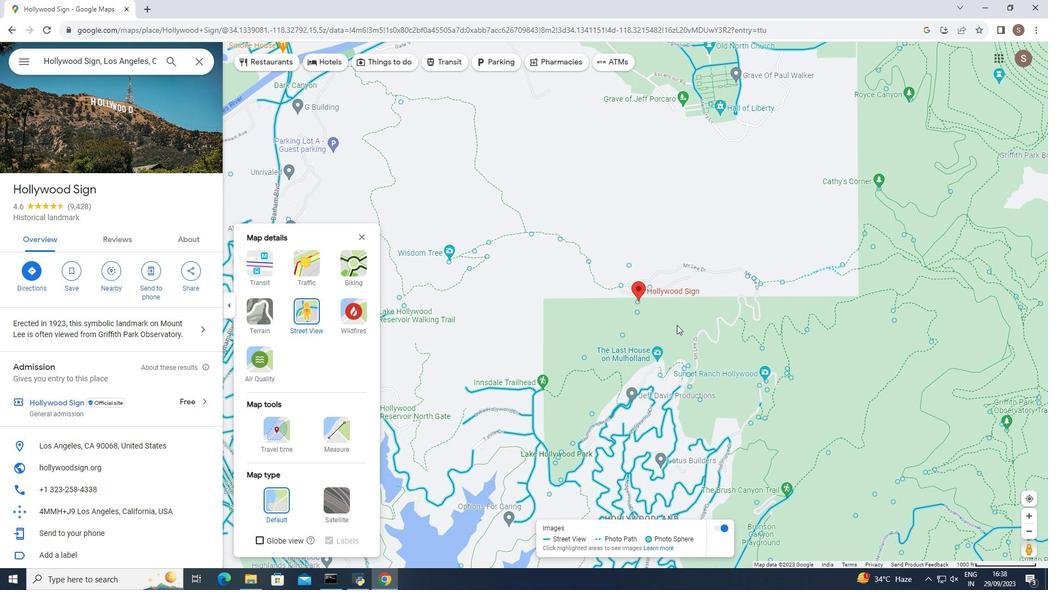 
Action: Mouse scrolled (677, 325) with delta (0, 0)
Screenshot: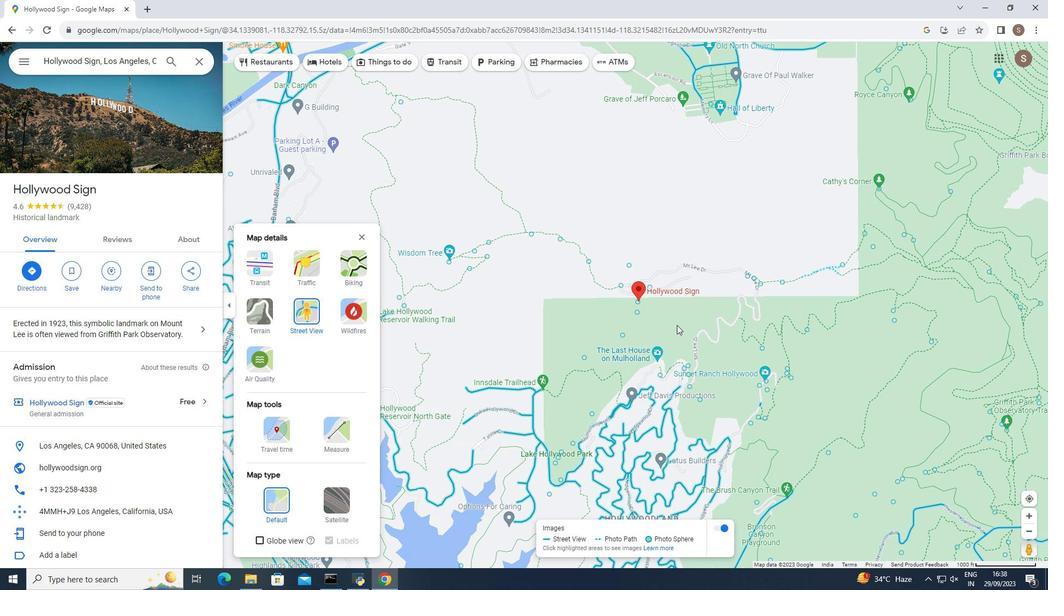 
Action: Mouse scrolled (677, 325) with delta (0, 0)
Screenshot: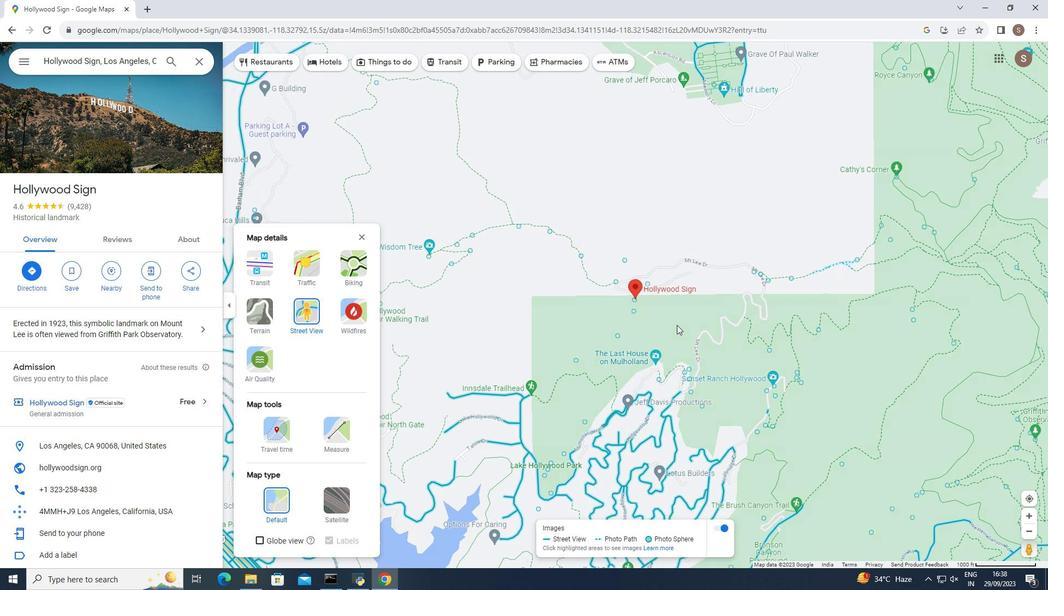 
Action: Mouse scrolled (677, 325) with delta (0, 0)
Screenshot: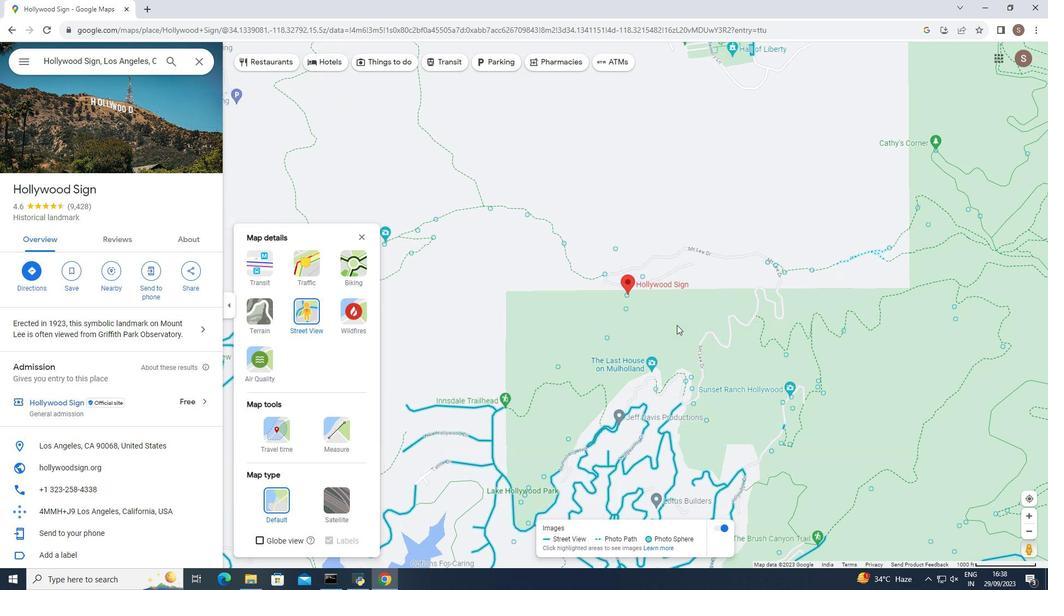 
Action: Mouse scrolled (677, 325) with delta (0, 0)
Screenshot: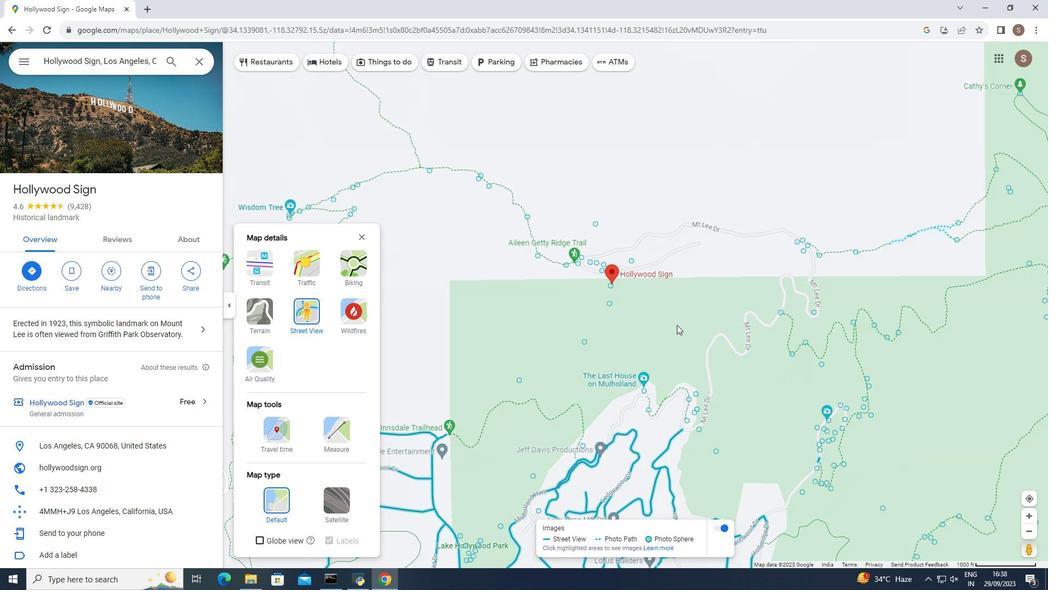 
Action: Mouse moved to (618, 311)
Screenshot: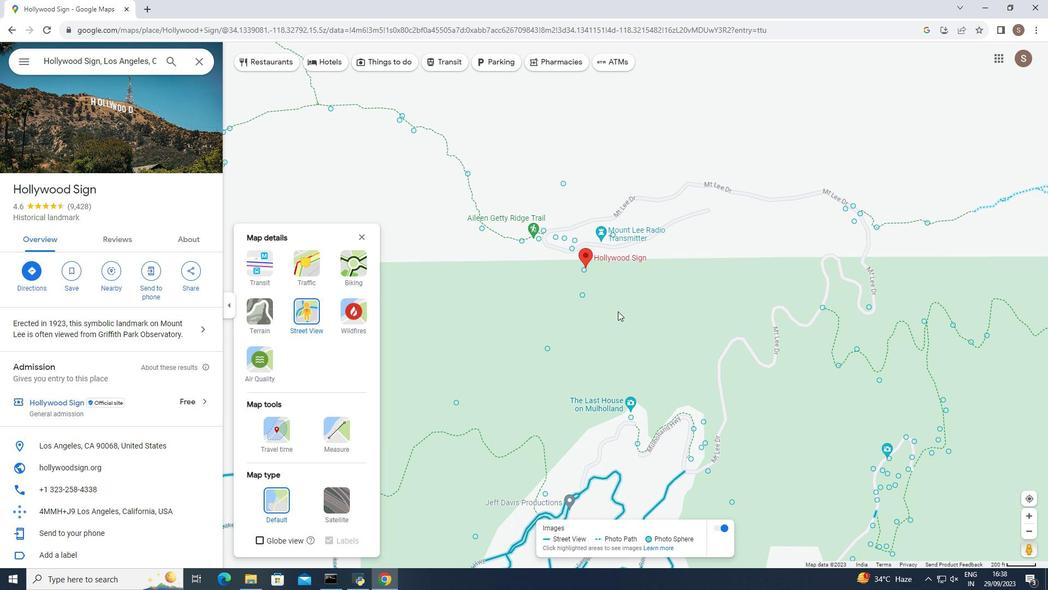 
Action: Mouse scrolled (618, 311) with delta (0, 0)
Screenshot: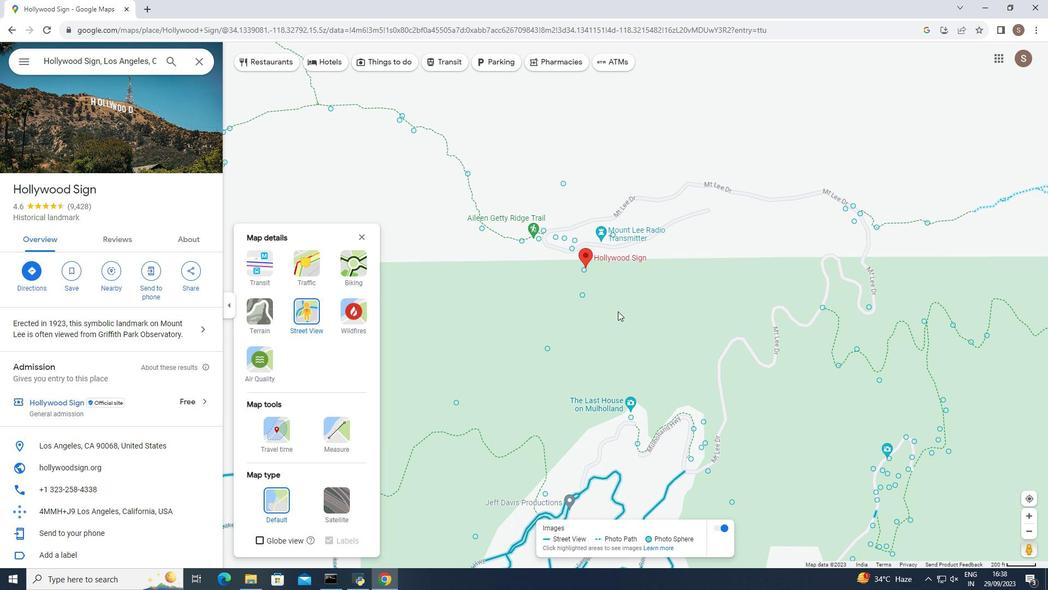 
Action: Mouse moved to (617, 310)
Screenshot: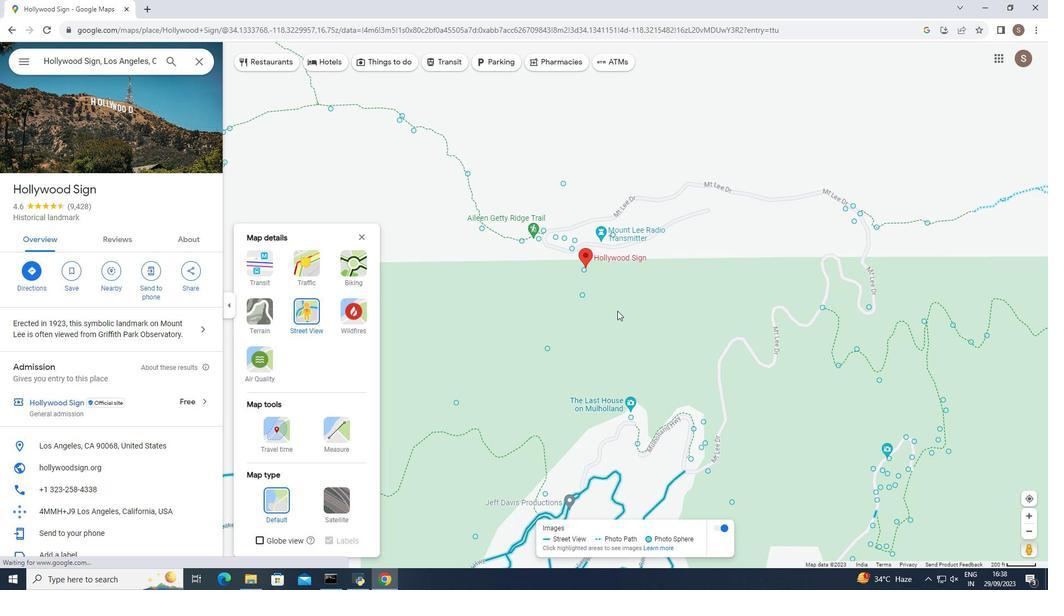 
Action: Mouse scrolled (617, 311) with delta (0, 0)
Screenshot: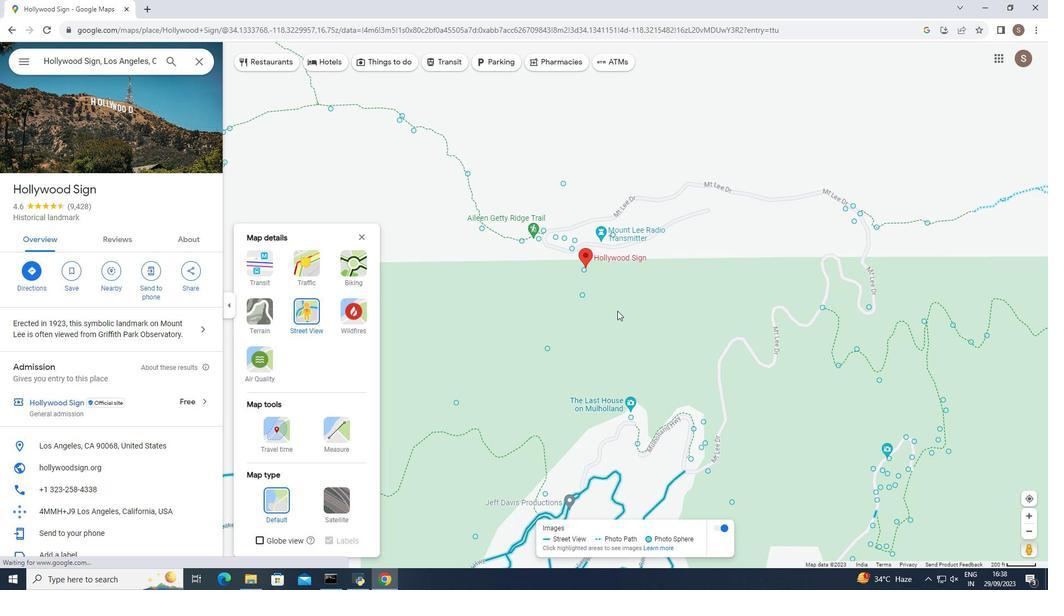 
Action: Mouse scrolled (617, 311) with delta (0, 0)
Screenshot: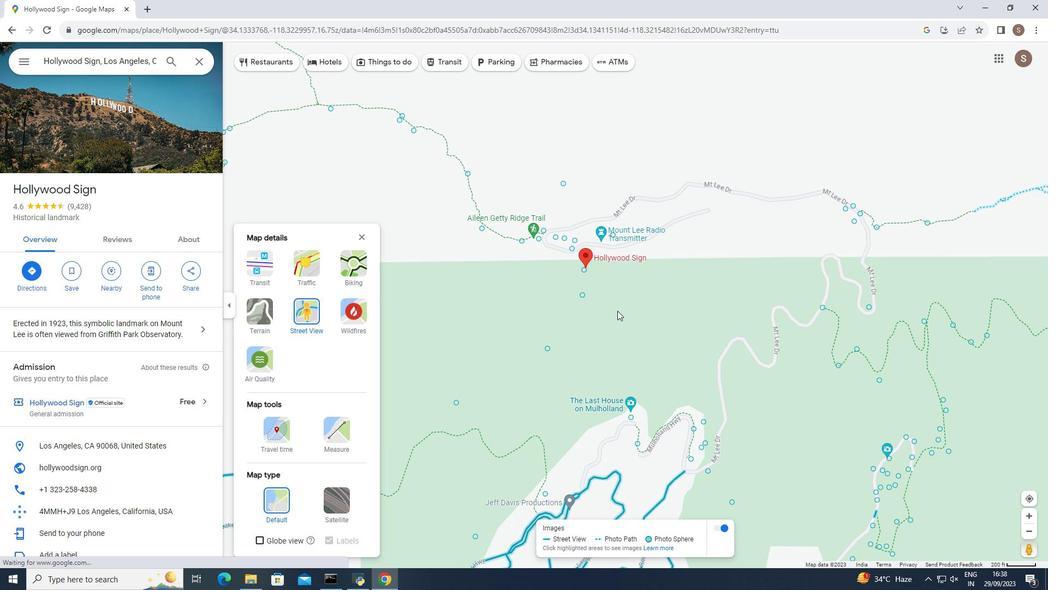 
Action: Mouse scrolled (617, 311) with delta (0, 0)
Screenshot: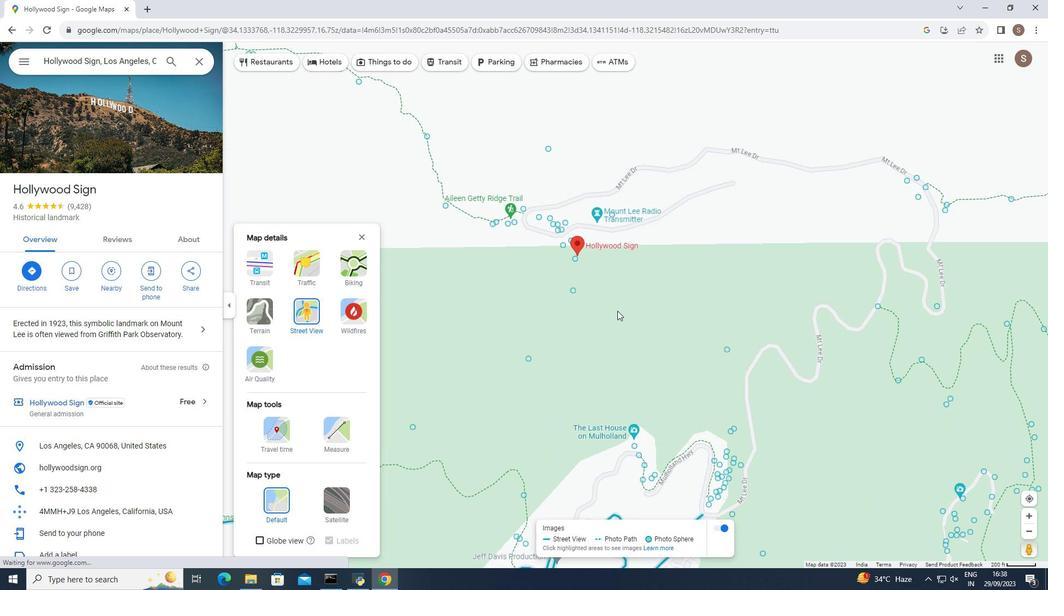 
Action: Mouse scrolled (617, 311) with delta (0, 0)
Screenshot: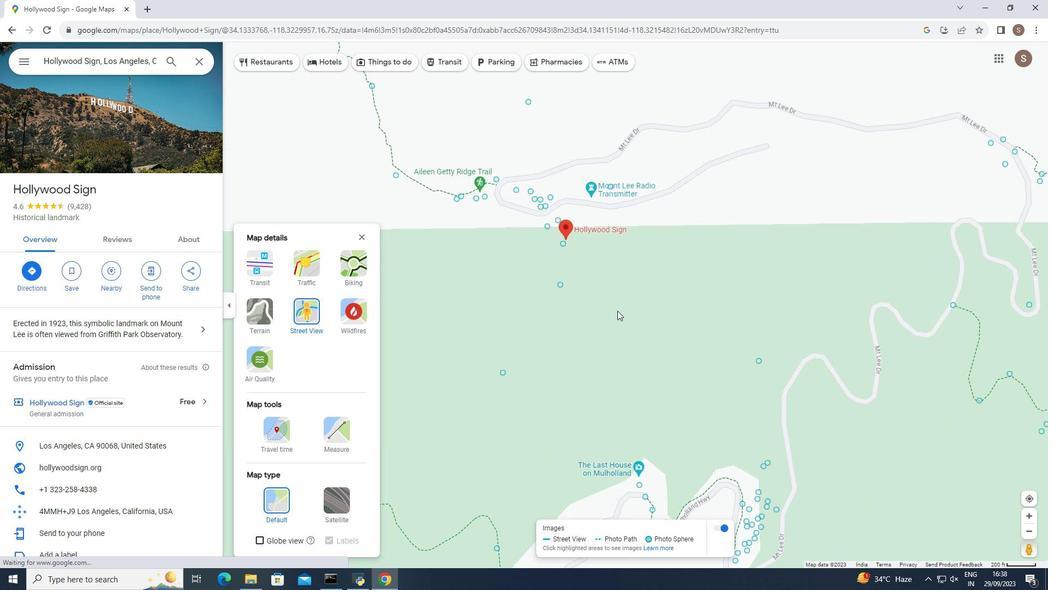 
Action: Mouse moved to (550, 236)
Screenshot: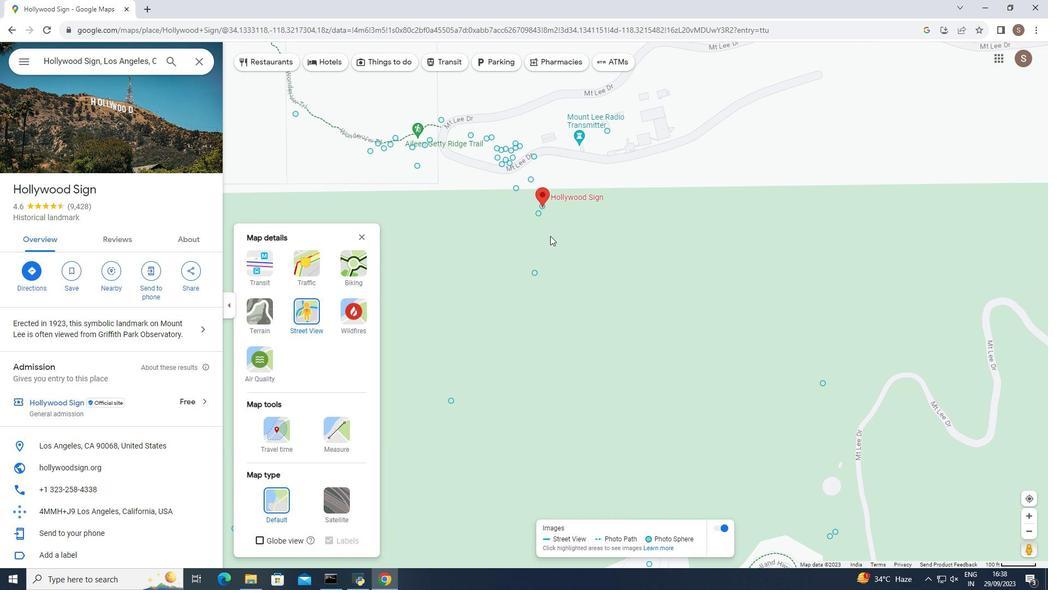 
Action: Mouse scrolled (550, 236) with delta (0, 0)
Screenshot: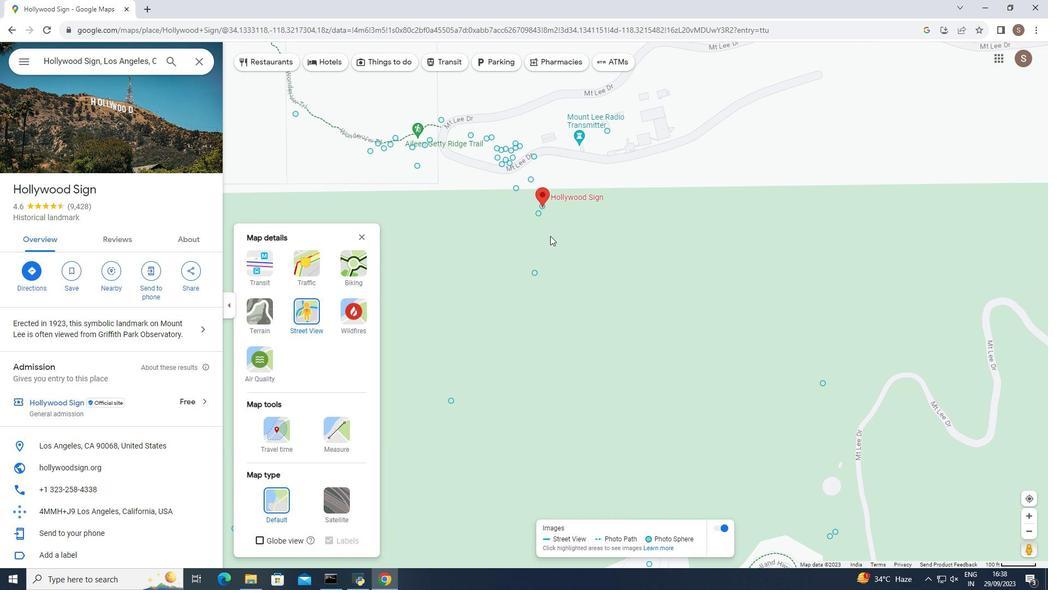 
Action: Mouse scrolled (550, 236) with delta (0, 0)
Screenshot: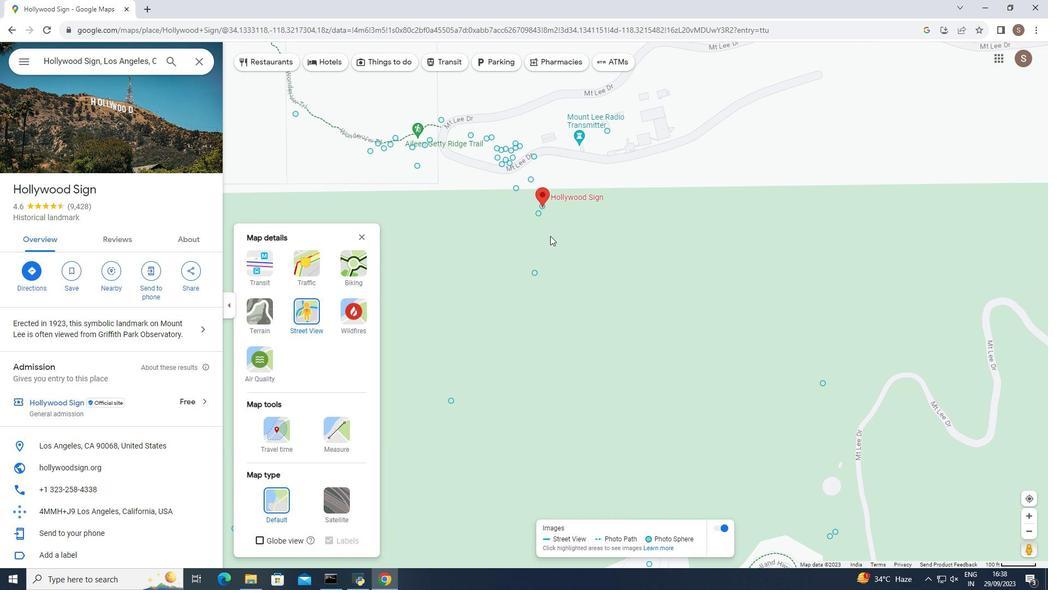 
Action: Mouse scrolled (550, 236) with delta (0, 0)
Screenshot: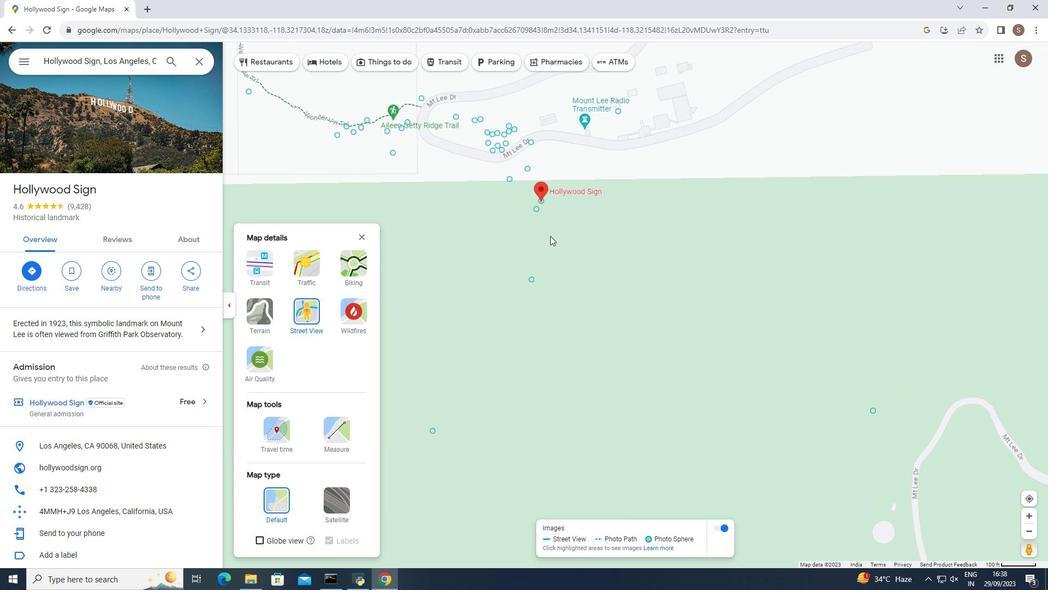 
Action: Mouse scrolled (550, 236) with delta (0, 0)
Screenshot: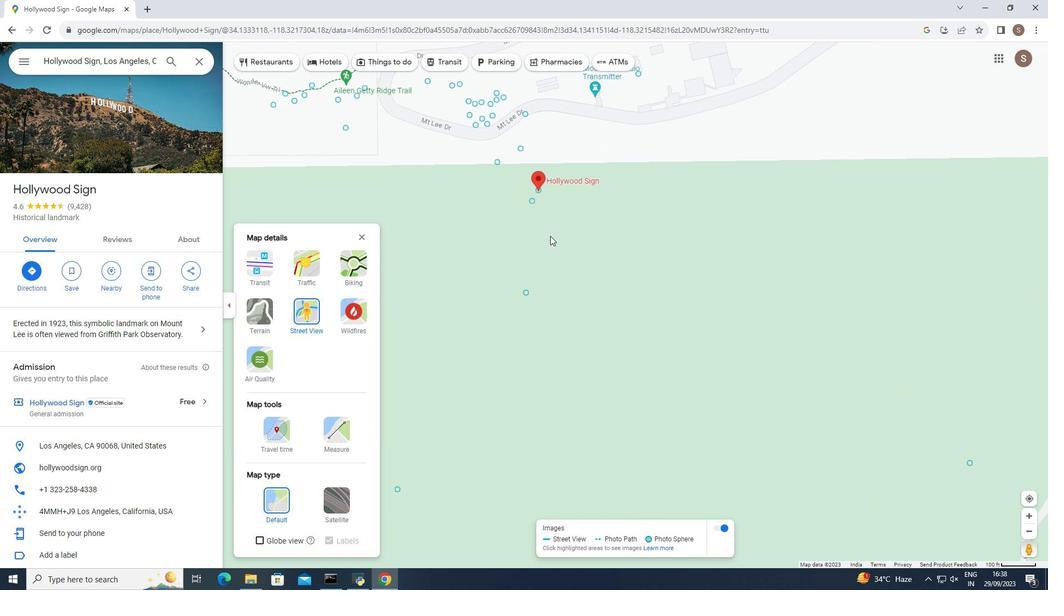 
Action: Mouse moved to (550, 233)
Screenshot: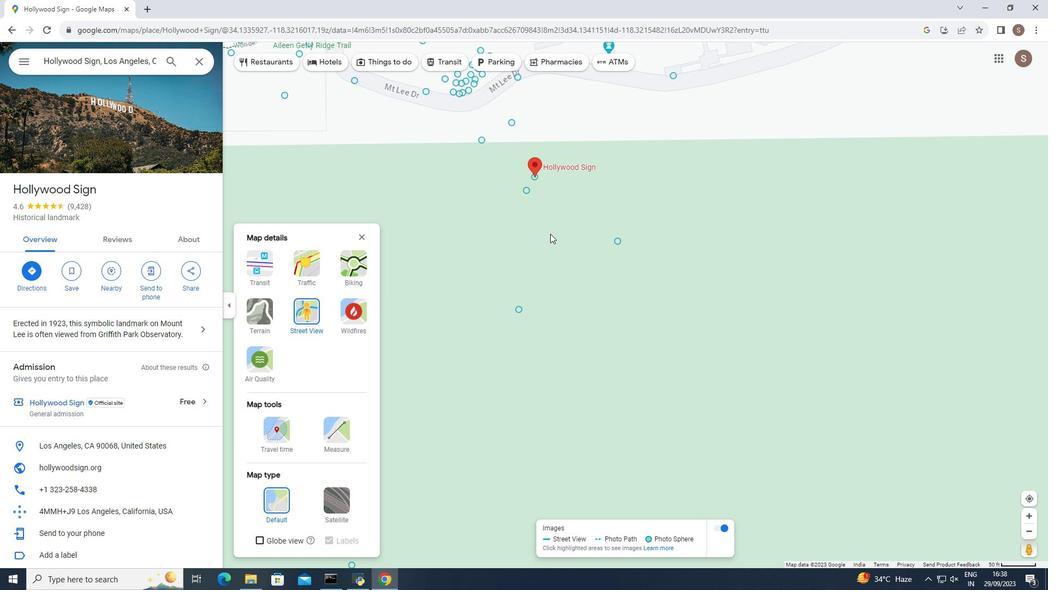 
Action: Mouse scrolled (550, 234) with delta (0, 0)
Screenshot: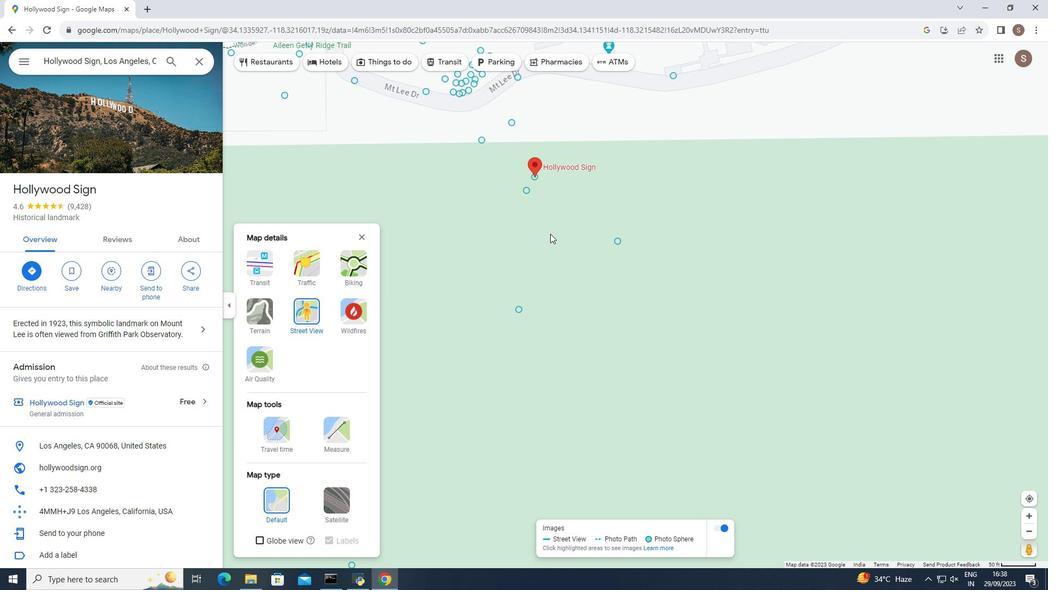 
Action: Mouse scrolled (550, 234) with delta (0, 0)
Screenshot: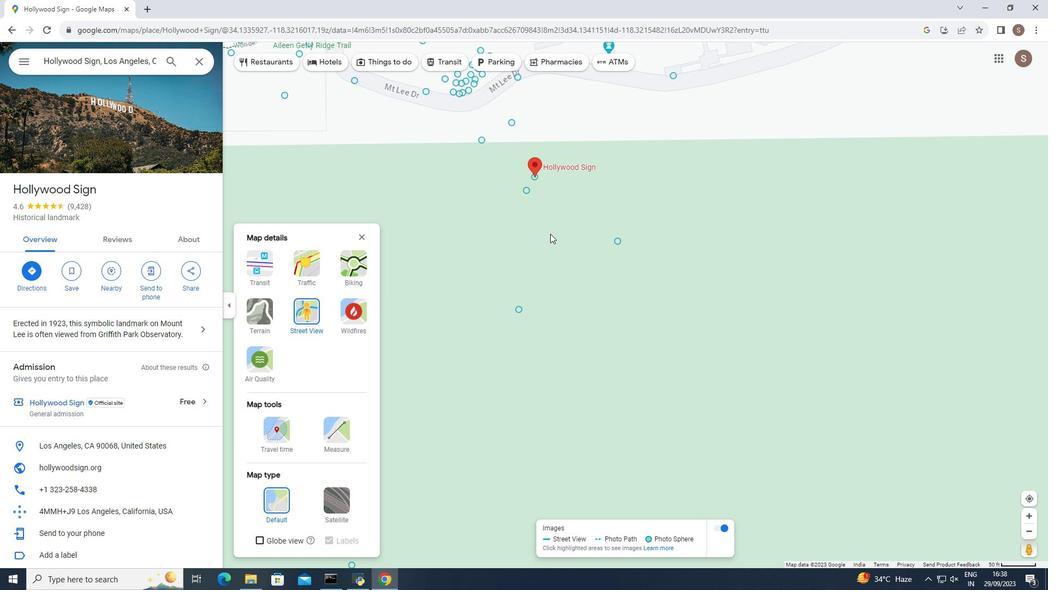 
Action: Mouse scrolled (550, 234) with delta (0, 0)
Screenshot: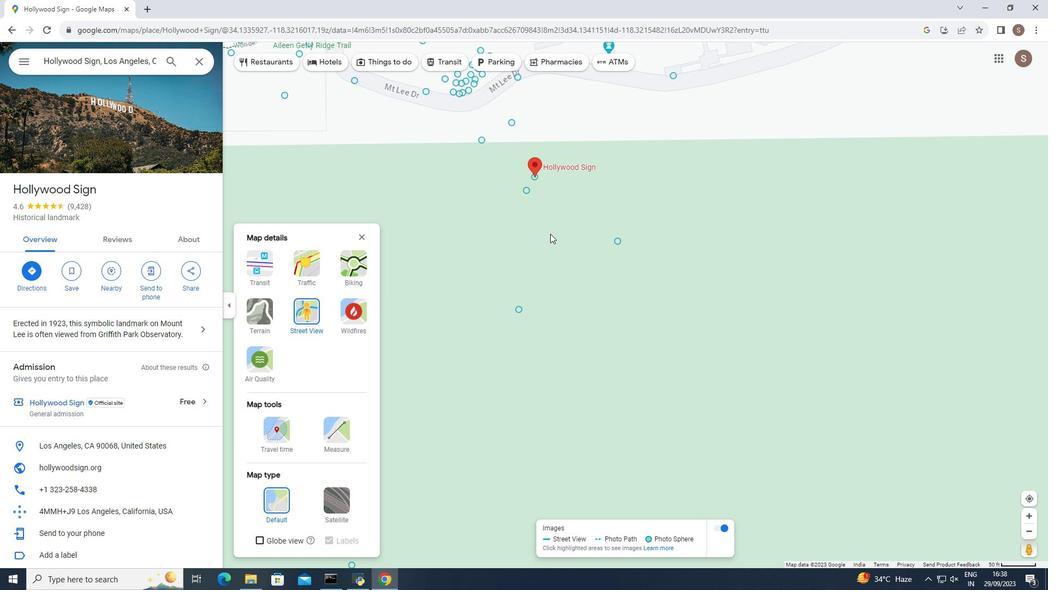 
Action: Mouse scrolled (550, 233) with delta (0, 0)
Screenshot: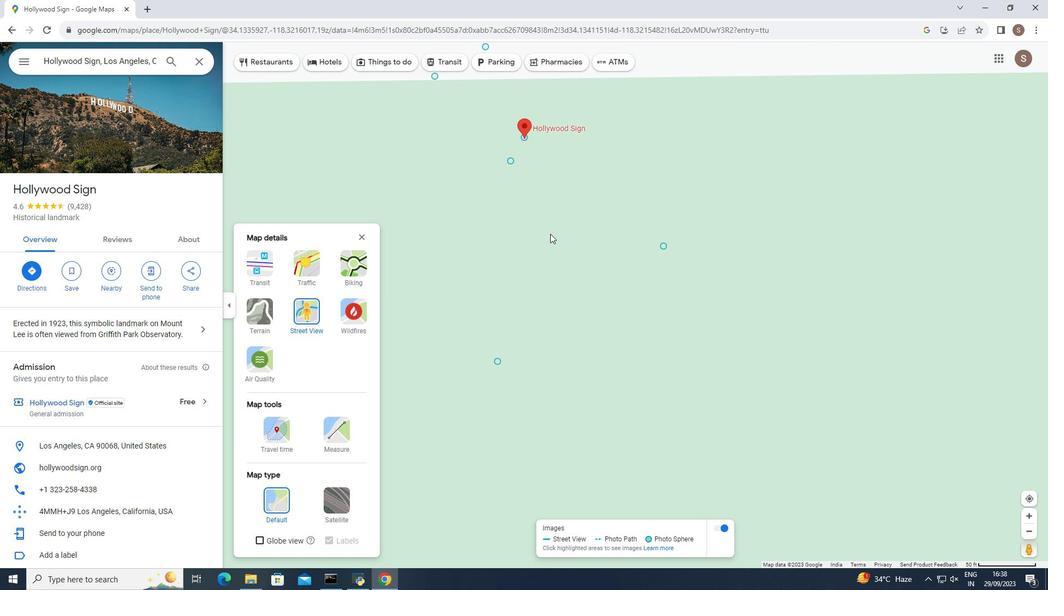 
Action: Mouse scrolled (550, 233) with delta (0, 0)
Screenshot: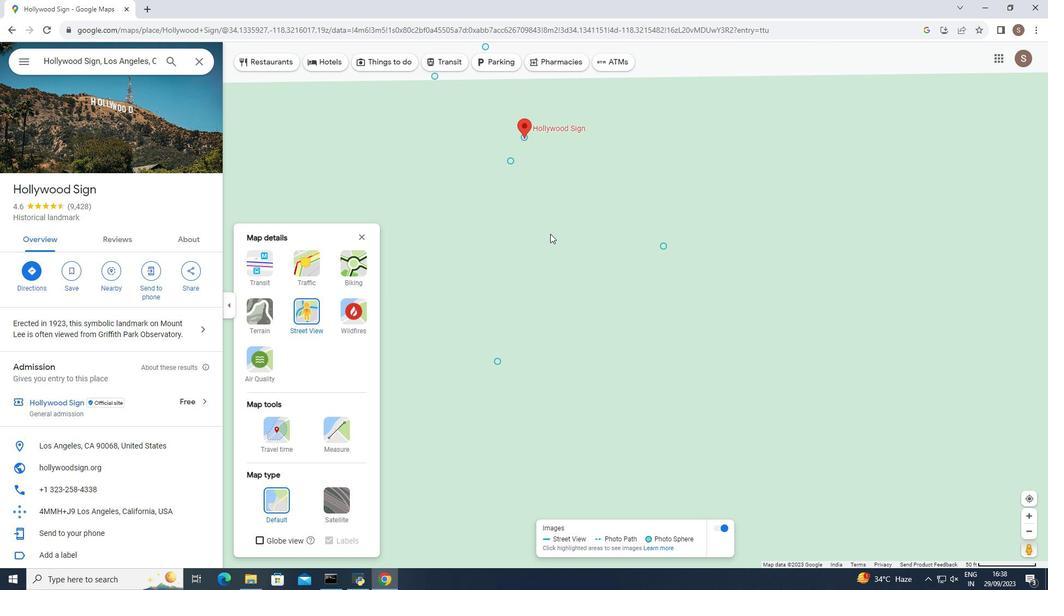 
Action: Mouse scrolled (550, 233) with delta (0, 0)
Screenshot: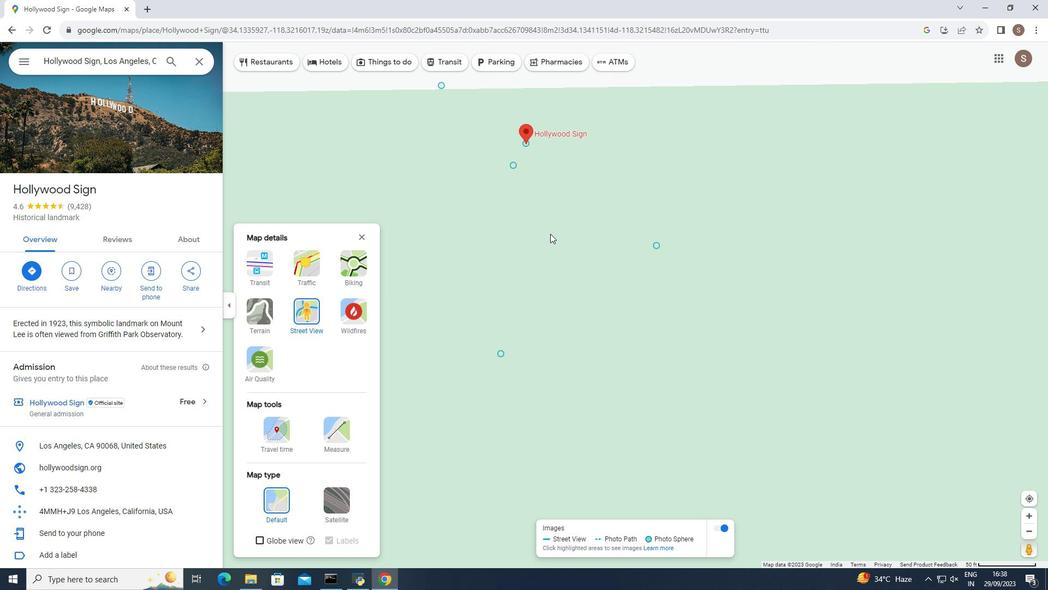 
Action: Mouse scrolled (550, 233) with delta (0, 0)
Screenshot: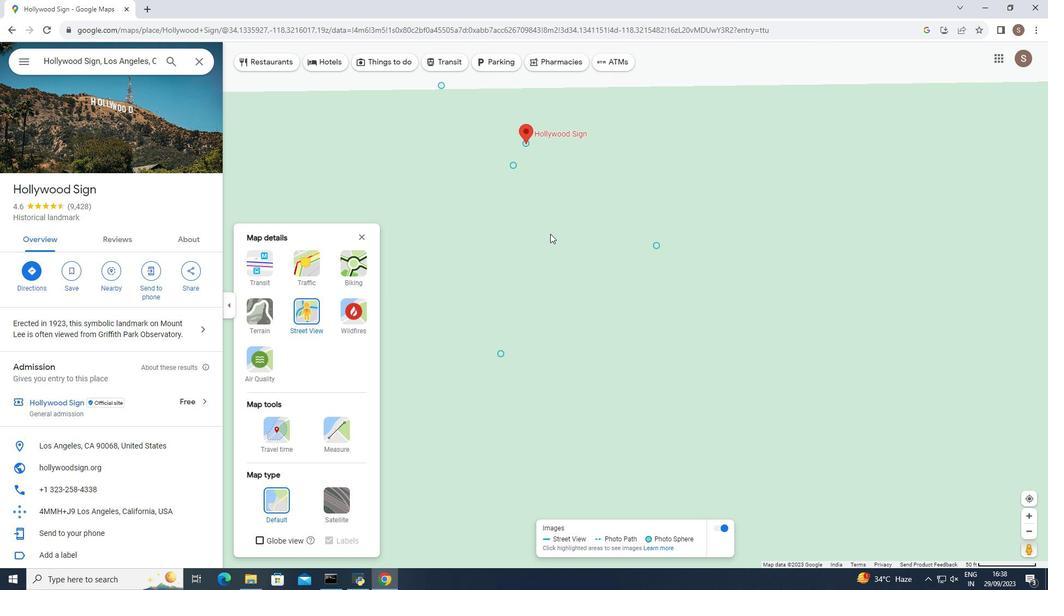 
Action: Mouse moved to (555, 230)
Screenshot: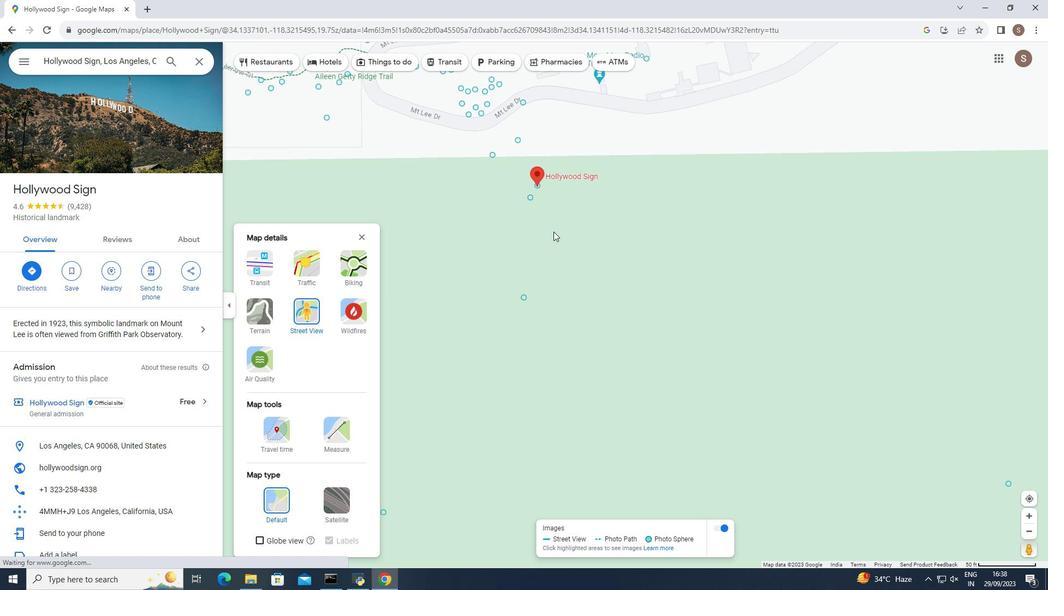
Action: Mouse scrolled (555, 229) with delta (0, 0)
Screenshot: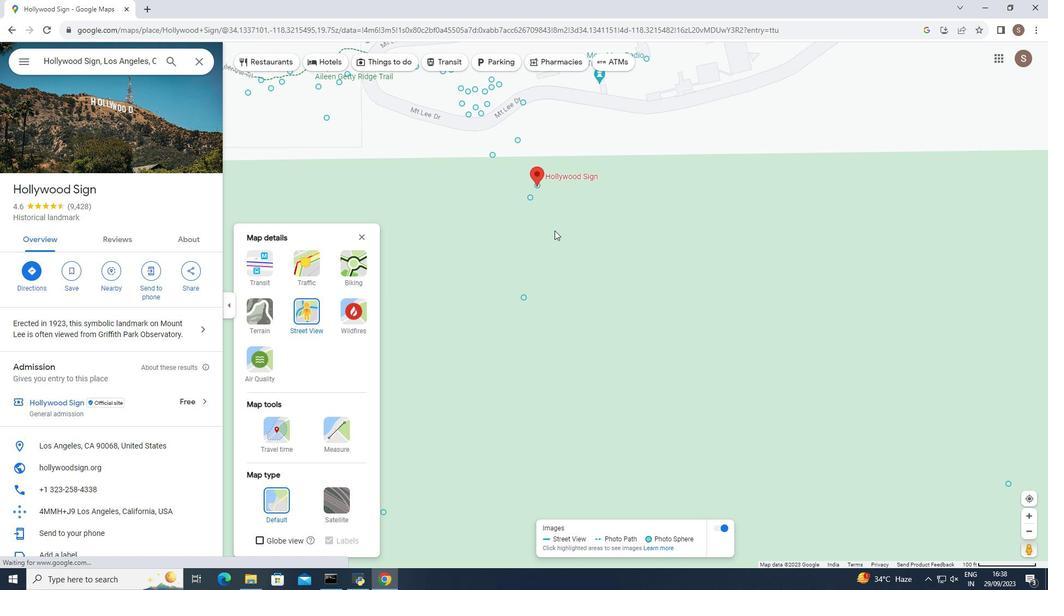 
Action: Mouse scrolled (555, 229) with delta (0, 0)
Screenshot: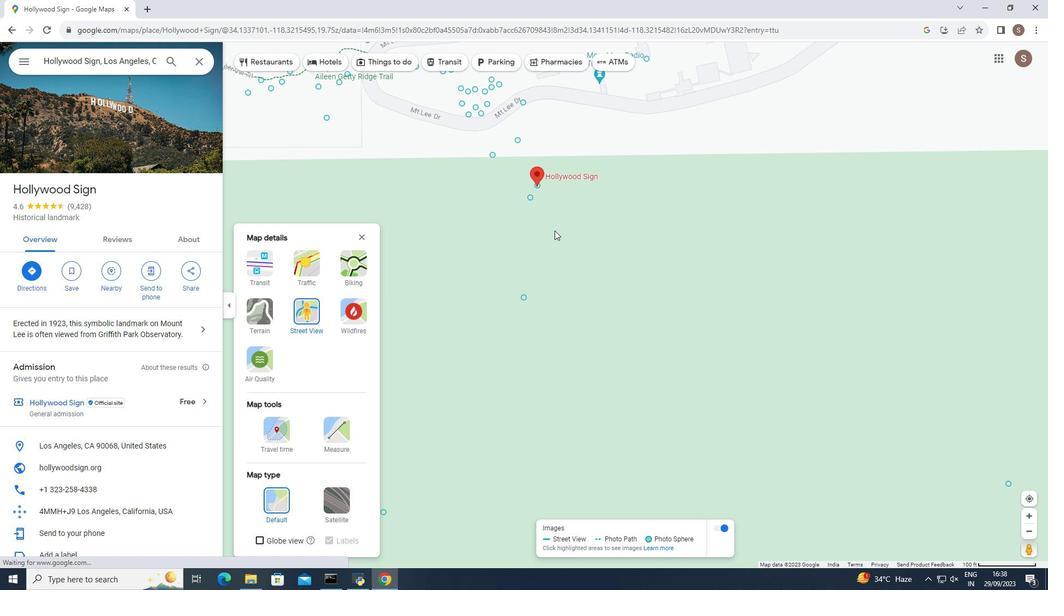 
Action: Mouse scrolled (555, 229) with delta (0, 0)
Screenshot: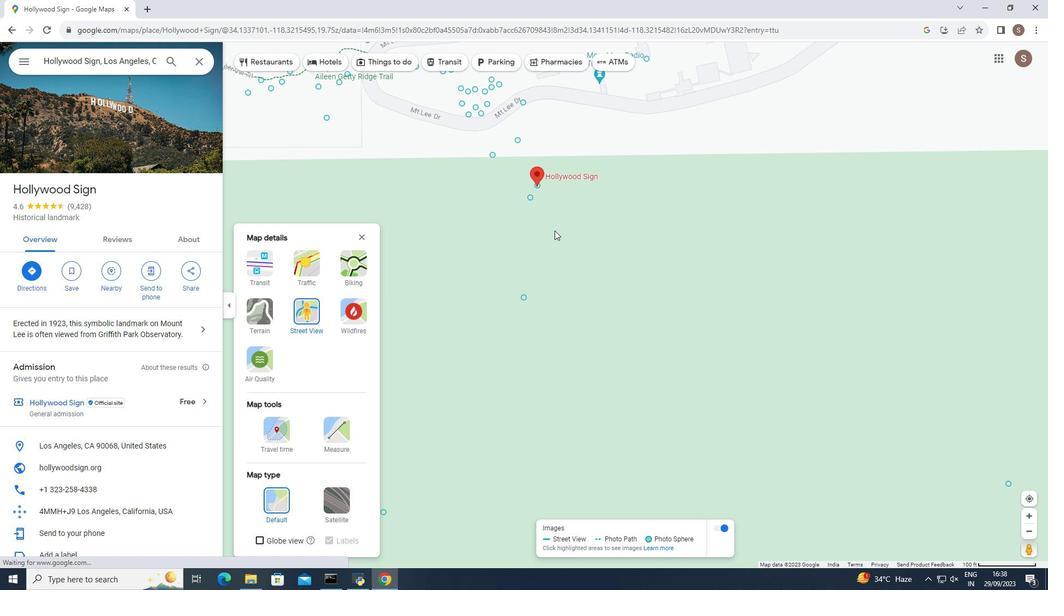 
Action: Mouse scrolled (555, 229) with delta (0, 0)
Screenshot: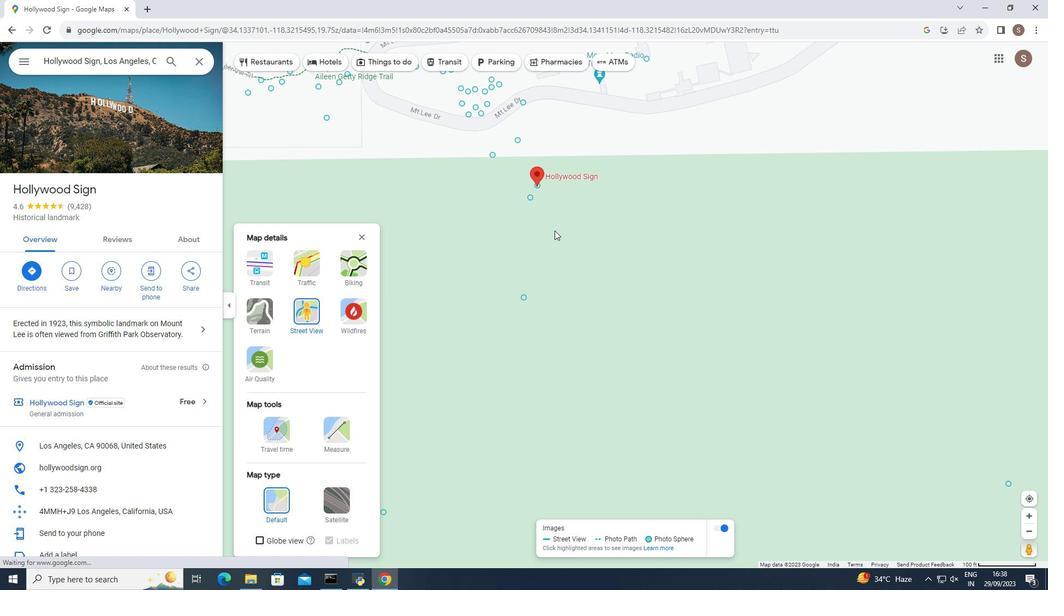 
Action: Mouse scrolled (555, 229) with delta (0, 0)
Screenshot: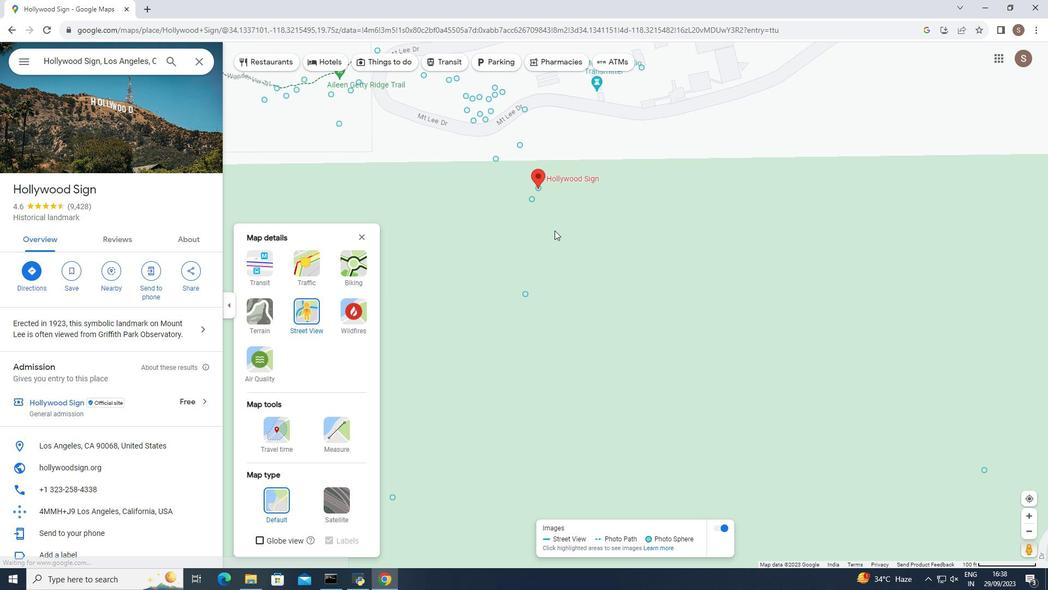 
Action: Mouse scrolled (555, 229) with delta (0, 0)
Screenshot: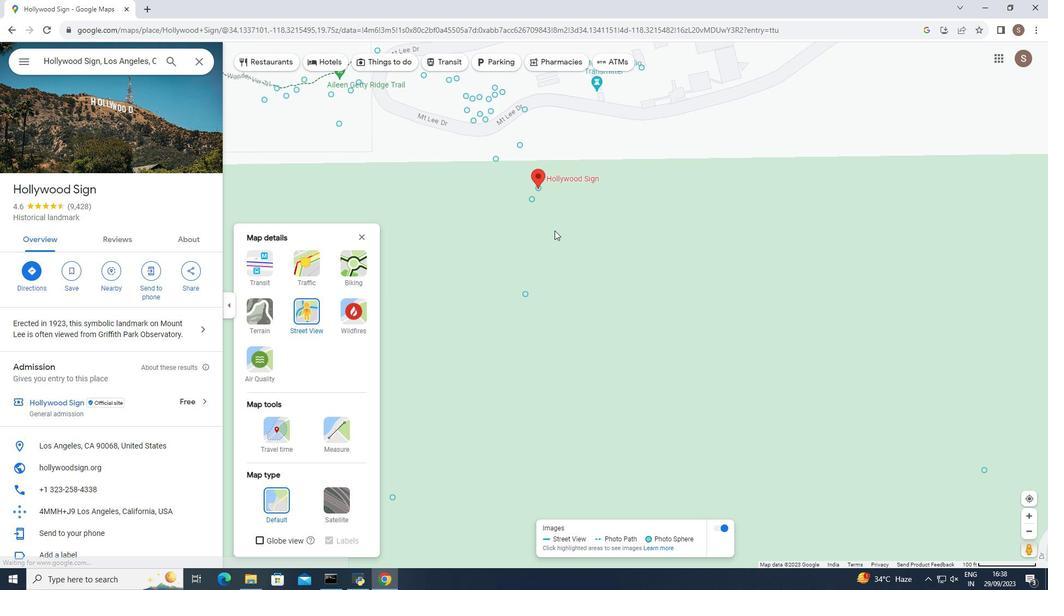 
Action: Mouse moved to (555, 230)
Screenshot: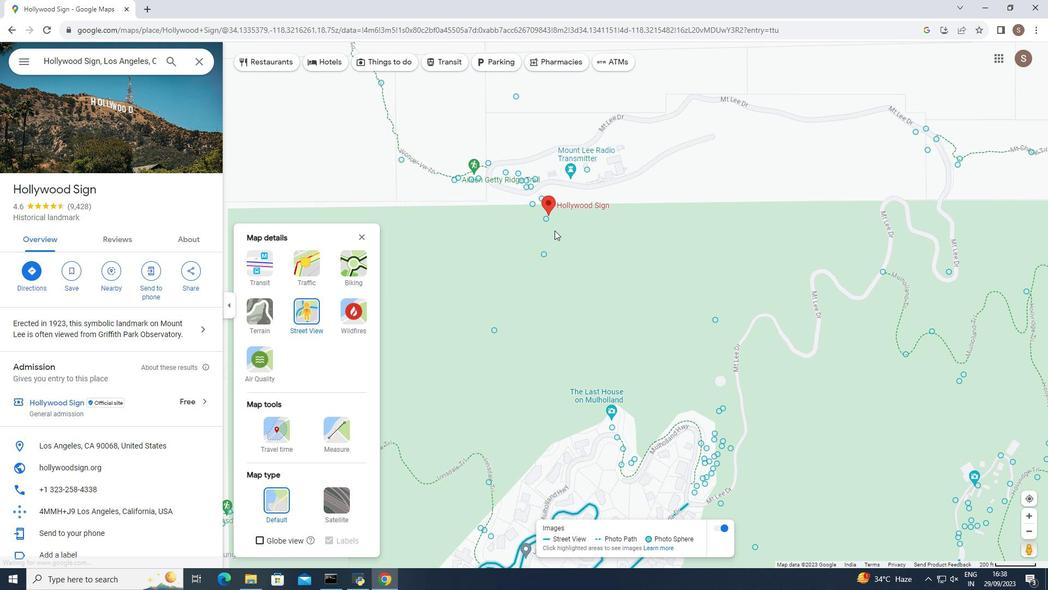 
Action: Mouse scrolled (555, 229) with delta (0, 0)
Screenshot: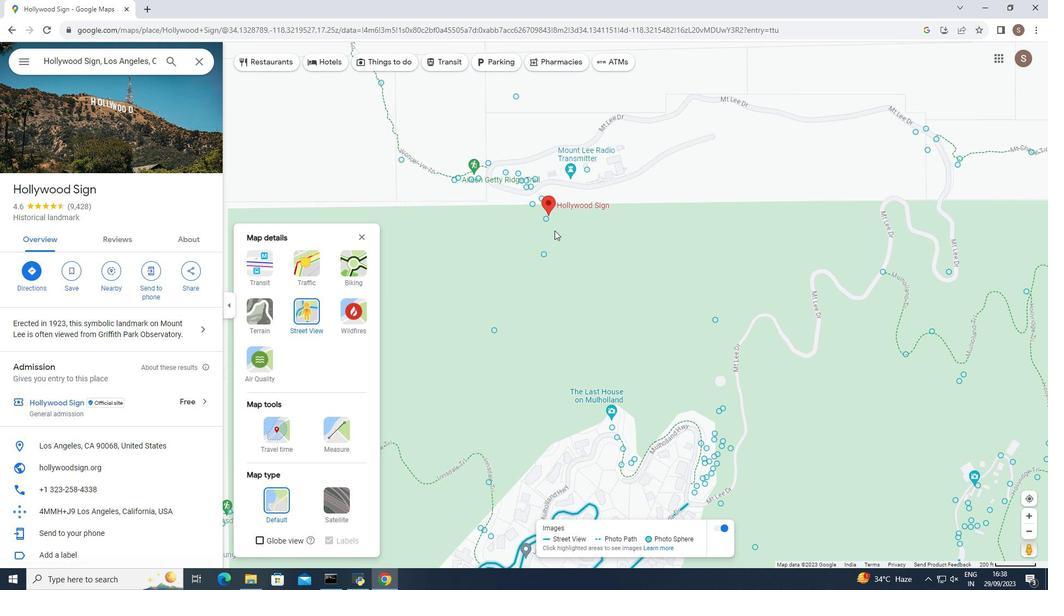 
Action: Mouse scrolled (555, 229) with delta (0, 0)
Screenshot: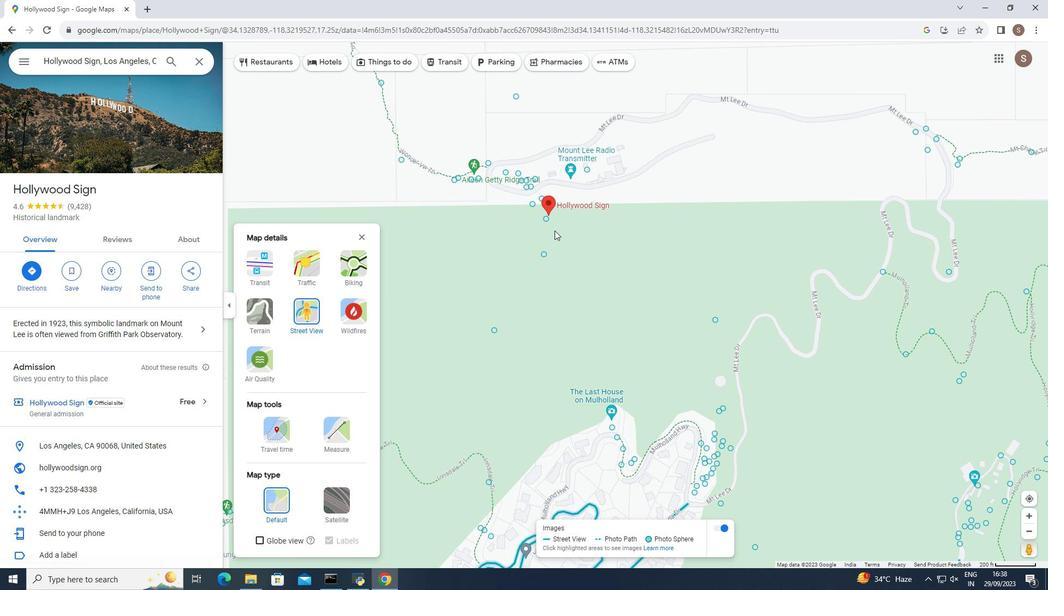 
Action: Mouse scrolled (555, 229) with delta (0, 0)
Screenshot: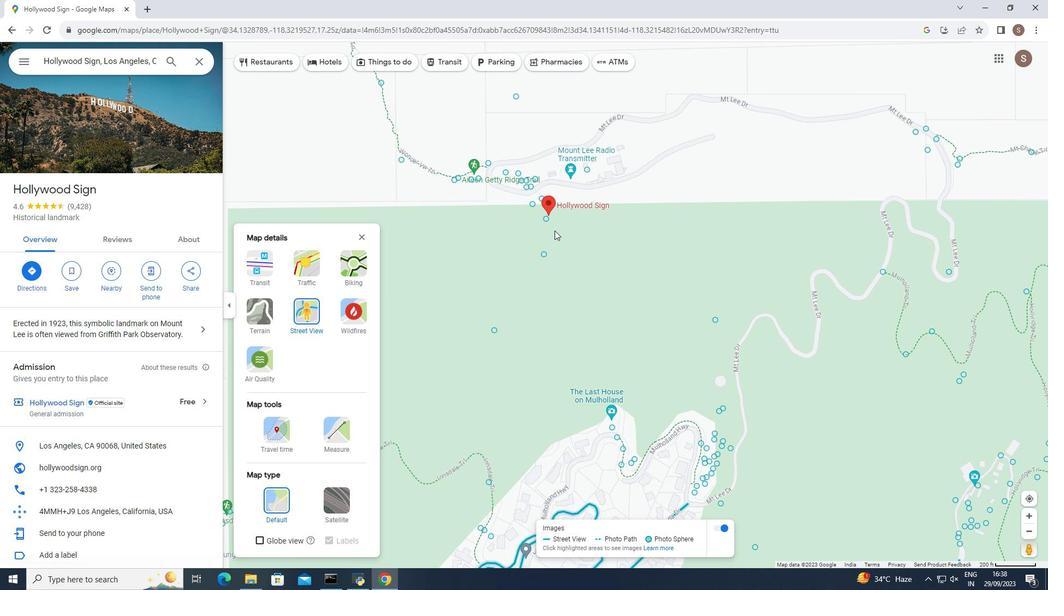 
Action: Mouse moved to (551, 233)
Screenshot: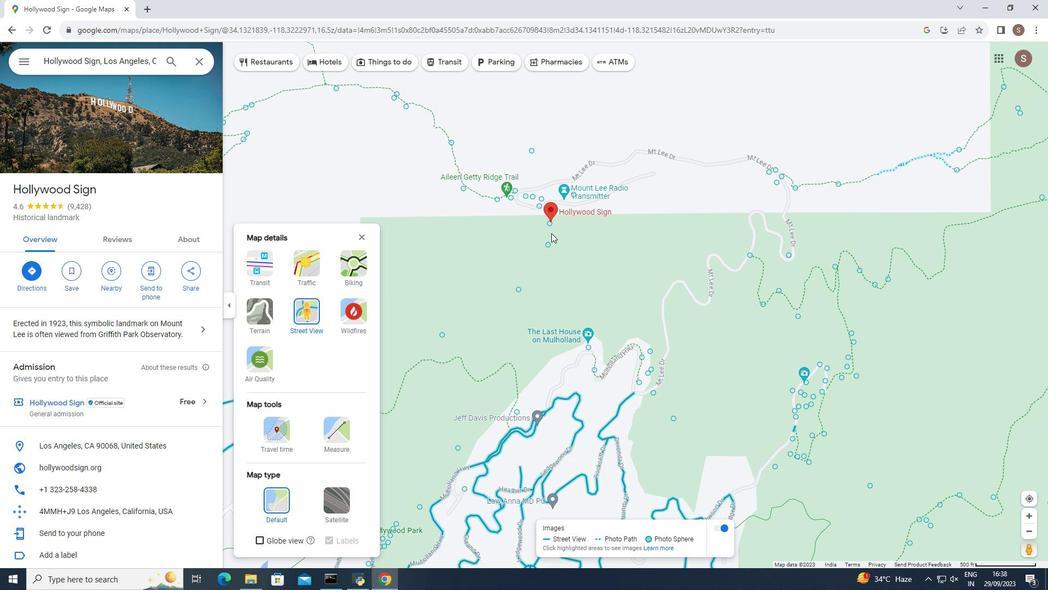 
Action: Mouse scrolled (551, 233) with delta (0, 0)
Screenshot: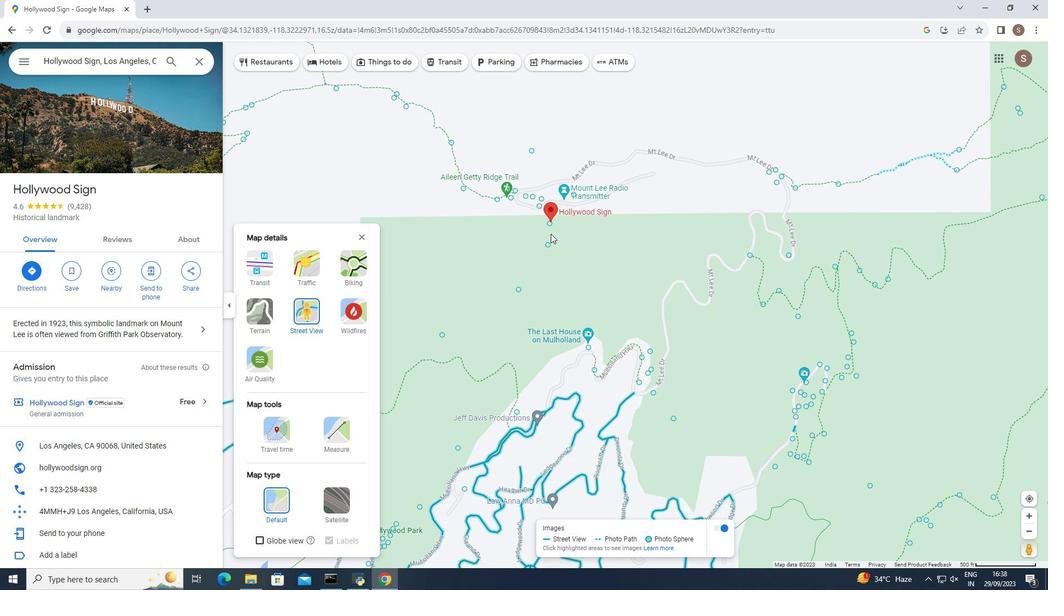 
Action: Mouse scrolled (551, 233) with delta (0, 0)
Screenshot: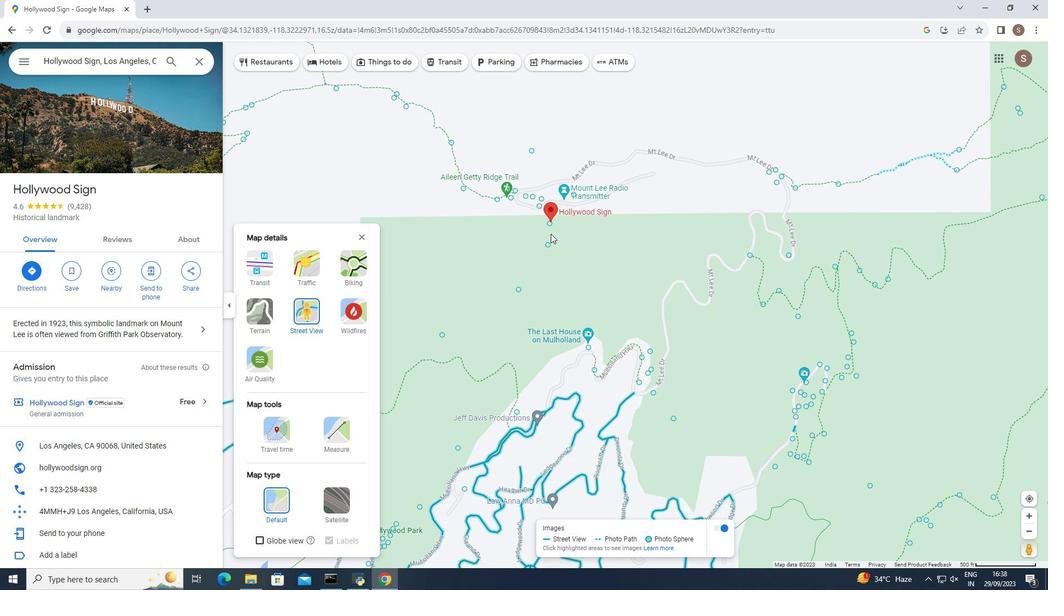 
Action: Mouse moved to (550, 233)
Screenshot: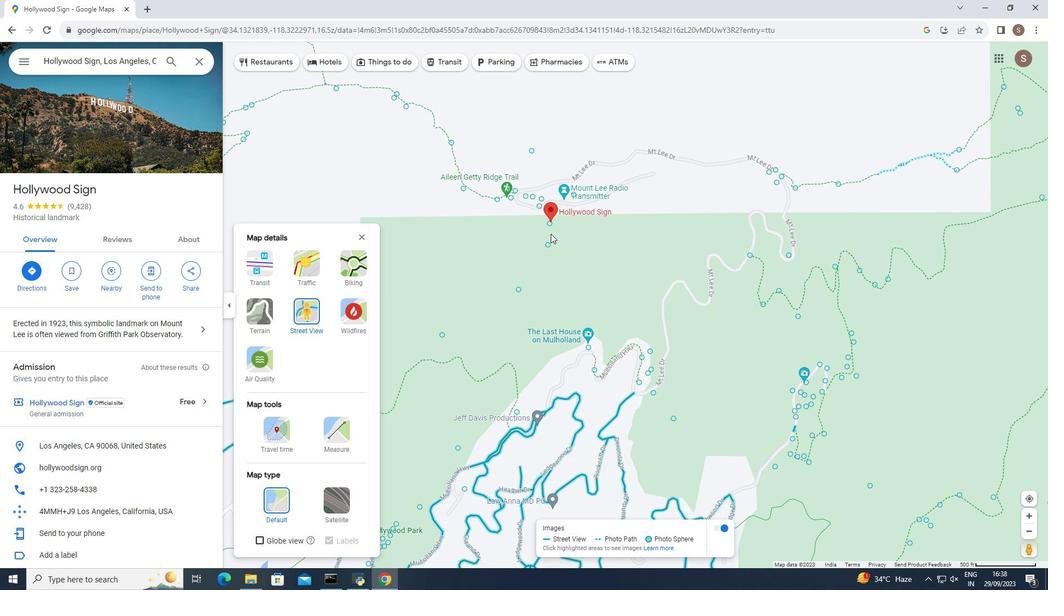 
Action: Mouse scrolled (550, 233) with delta (0, 0)
Screenshot: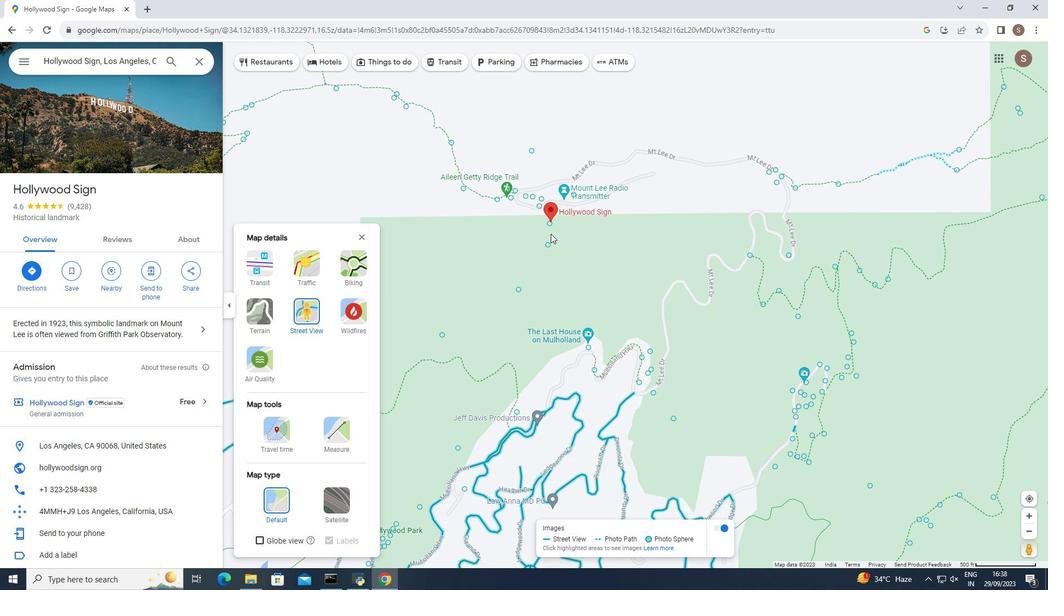 
